 Task: Create in the project ToxicWorks and in the Backlog issue 'Create a feature for users to track and manage their daily tasks' a child issue 'Chatbot conversation sentiment analysis', and assign it to team member softage.2@softage.net.
Action: Mouse moved to (253, 69)
Screenshot: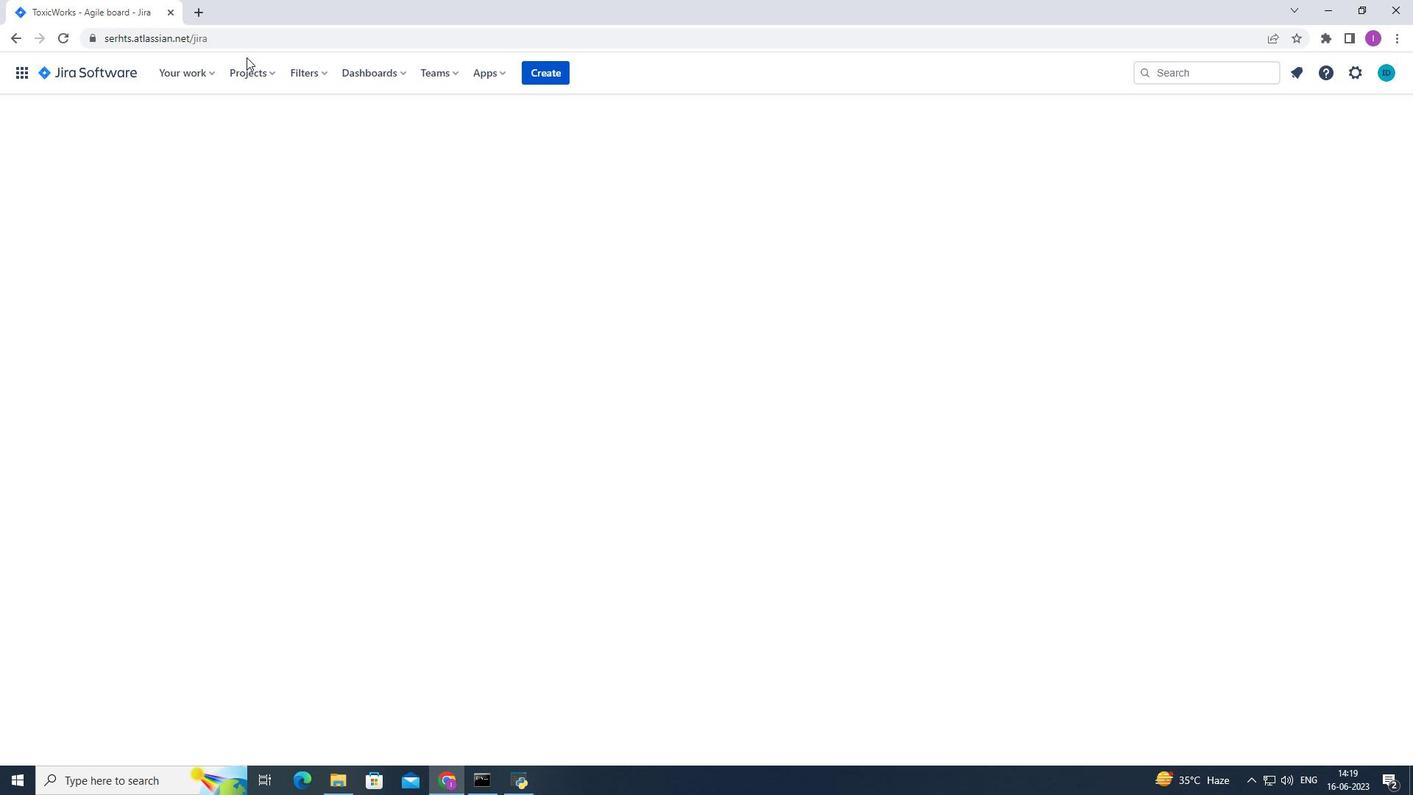 
Action: Mouse pressed left at (253, 69)
Screenshot: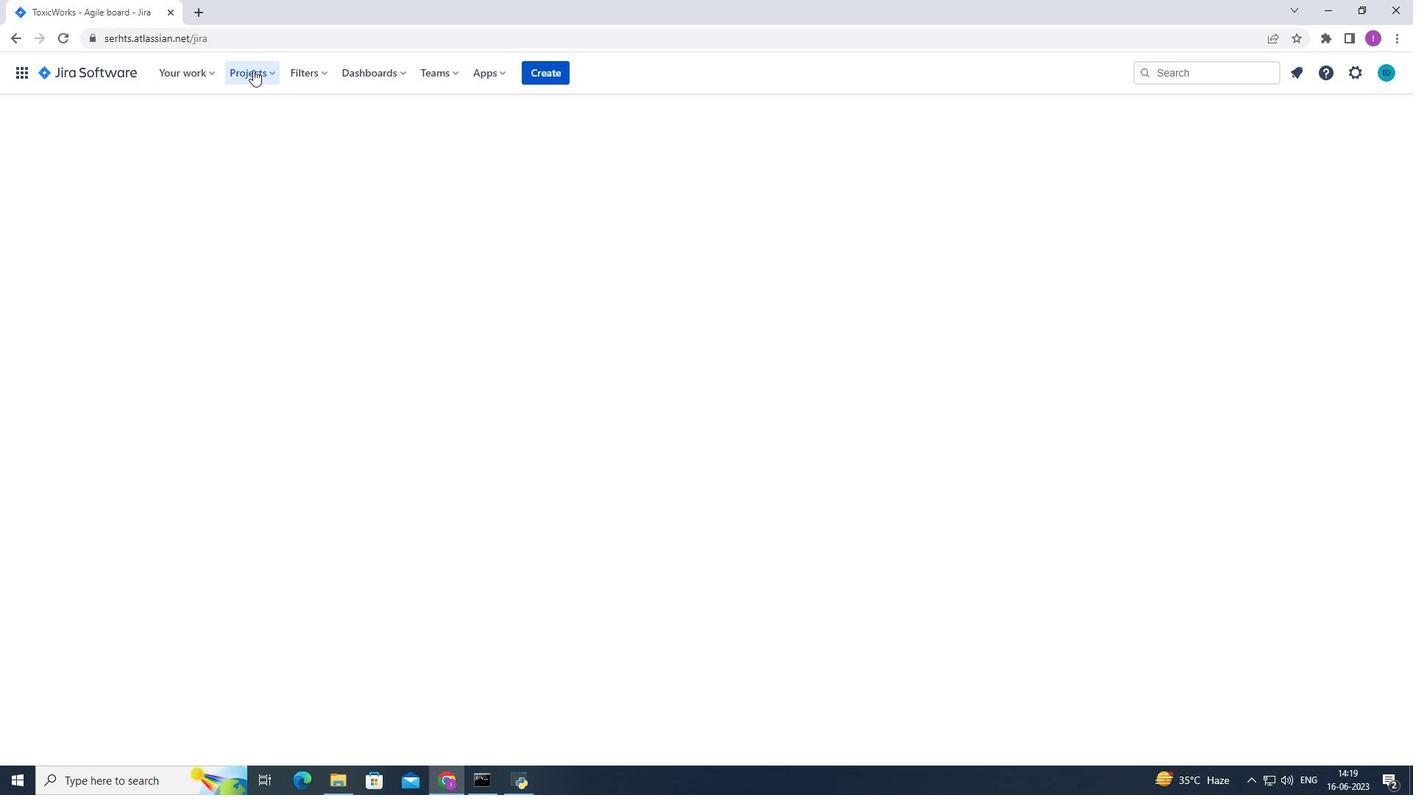 
Action: Mouse moved to (294, 133)
Screenshot: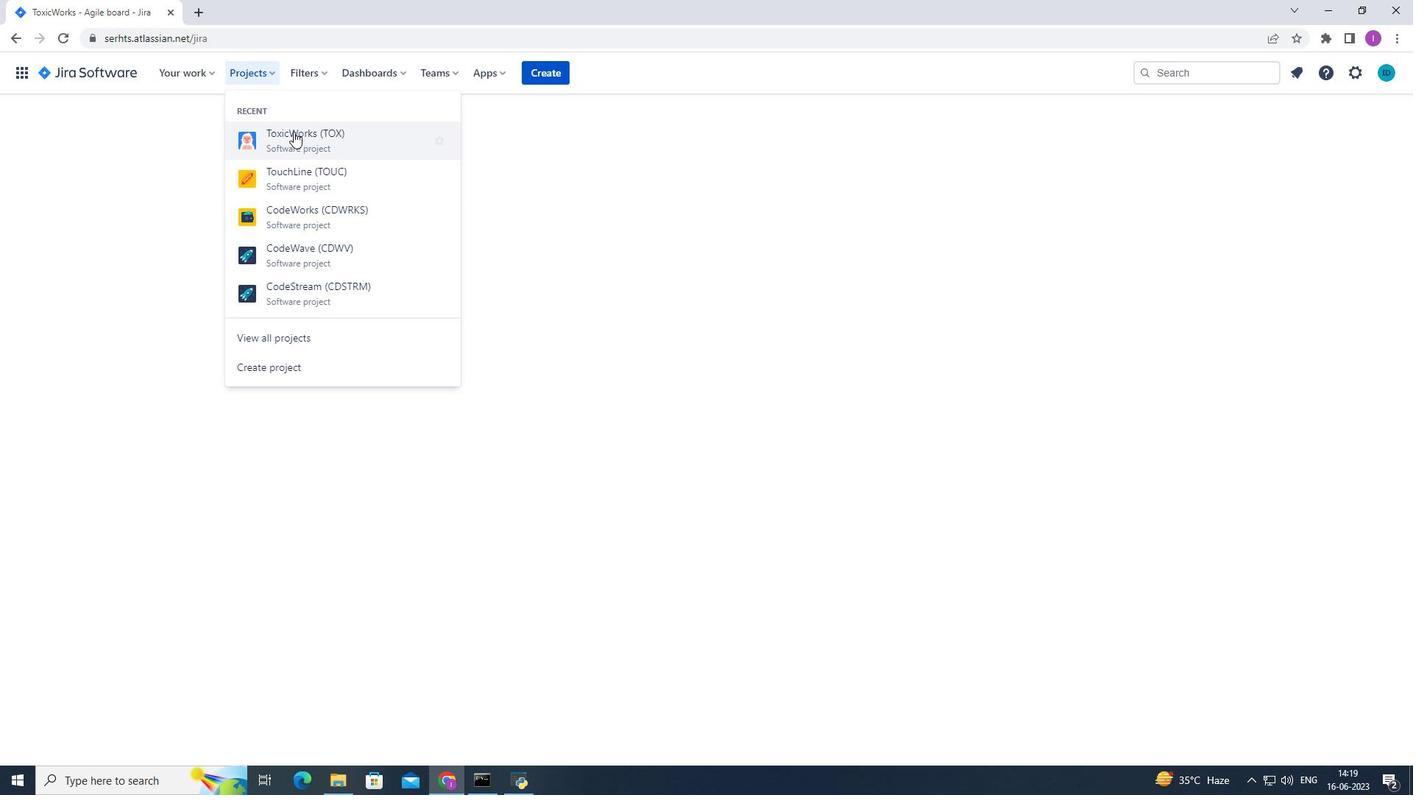 
Action: Mouse pressed left at (294, 133)
Screenshot: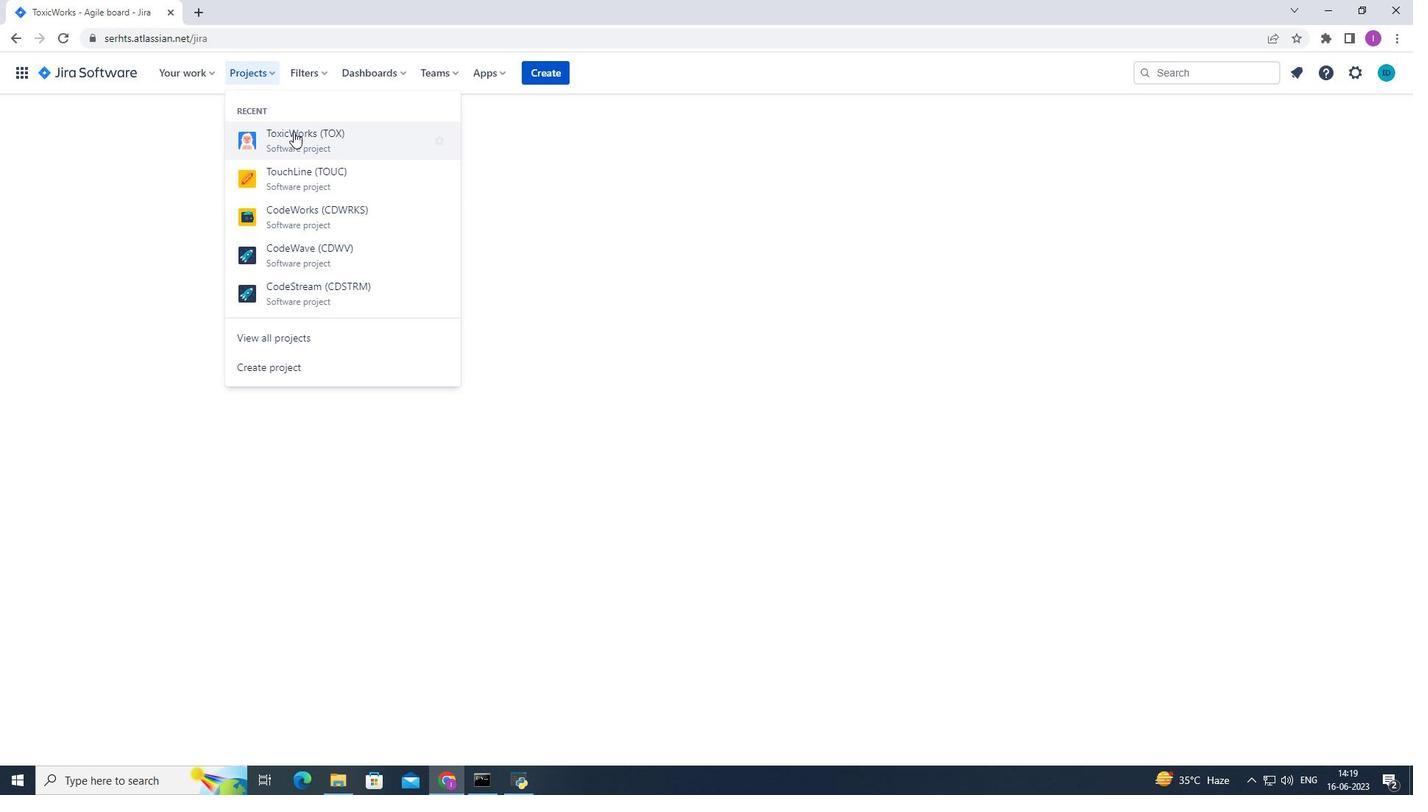 
Action: Mouse moved to (92, 219)
Screenshot: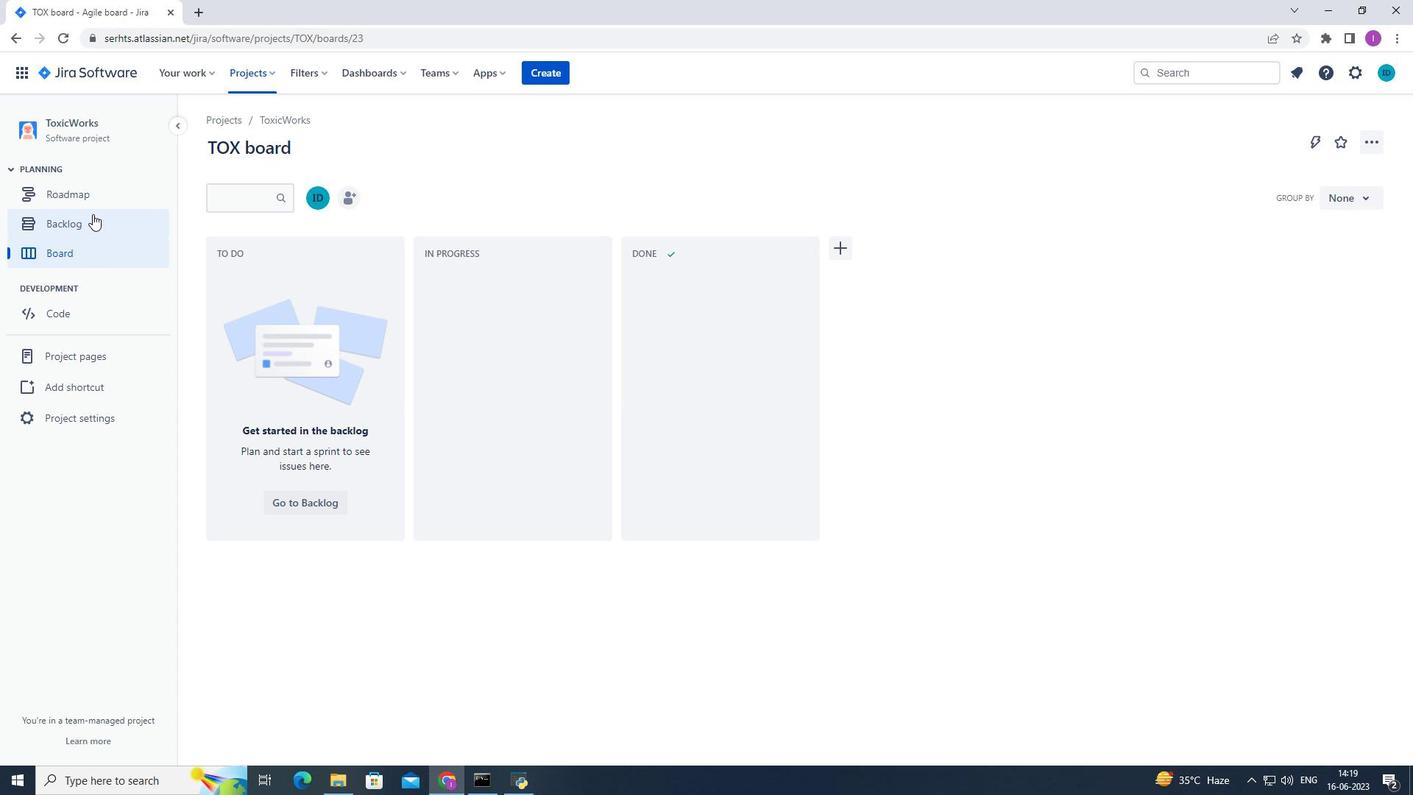 
Action: Mouse pressed left at (92, 219)
Screenshot: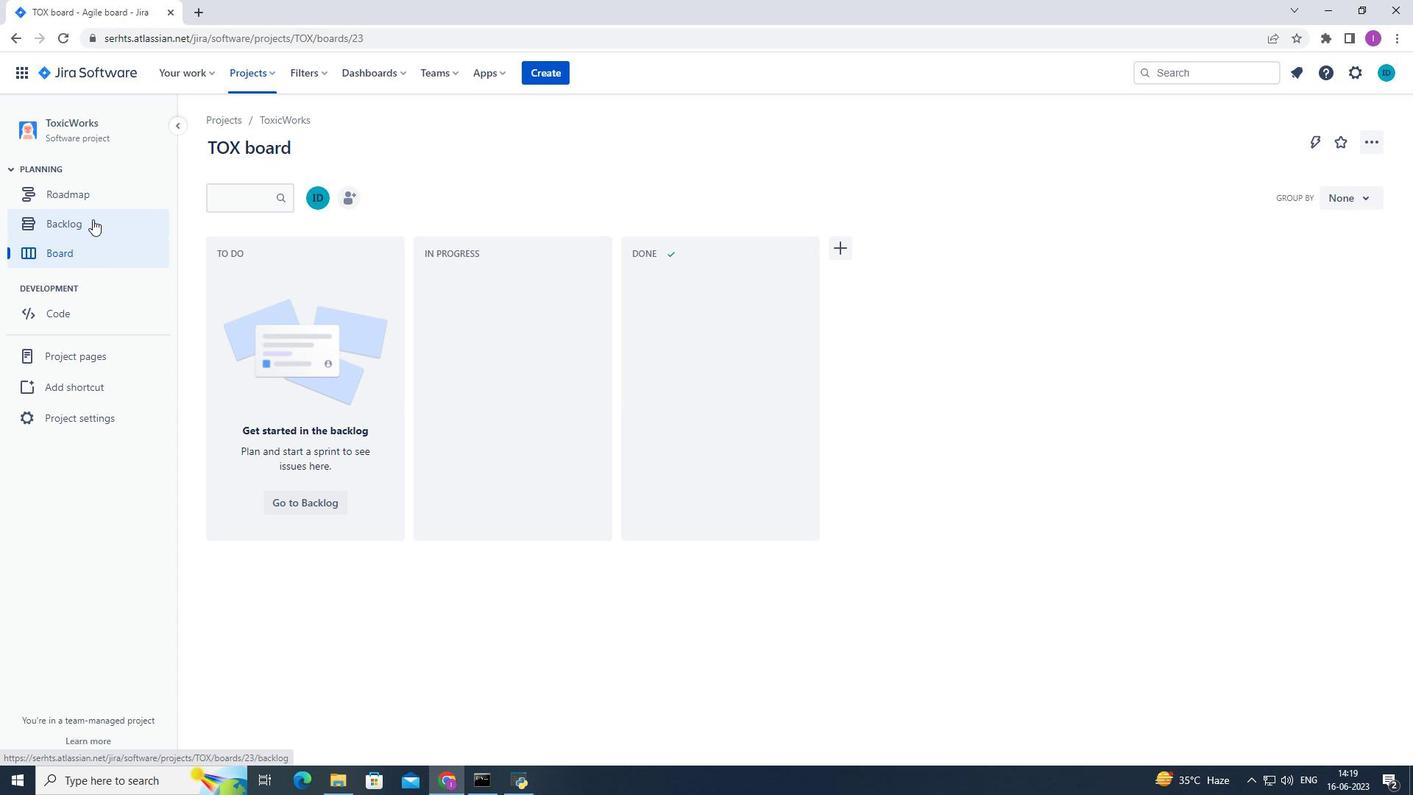 
Action: Mouse moved to (769, 572)
Screenshot: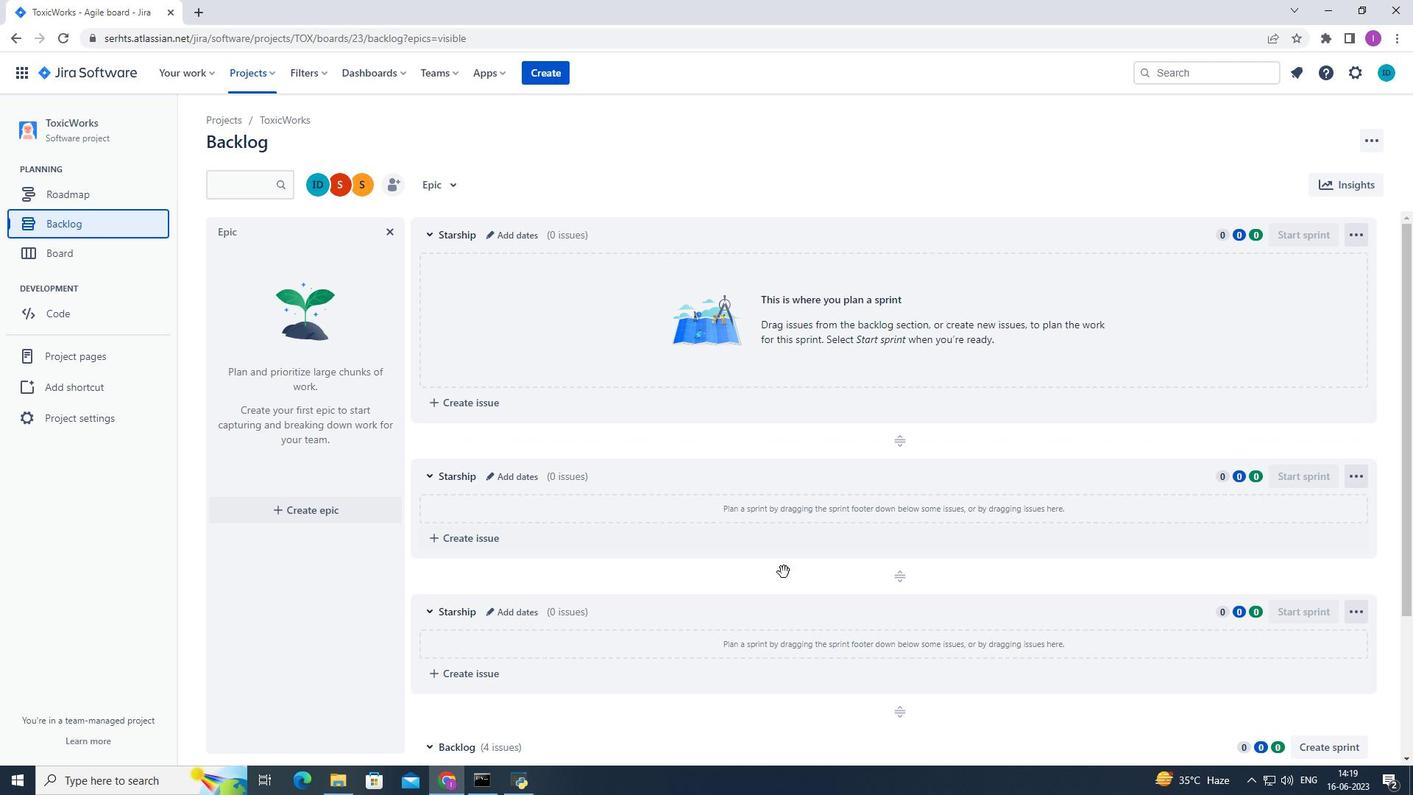 
Action: Mouse scrolled (769, 571) with delta (0, 0)
Screenshot: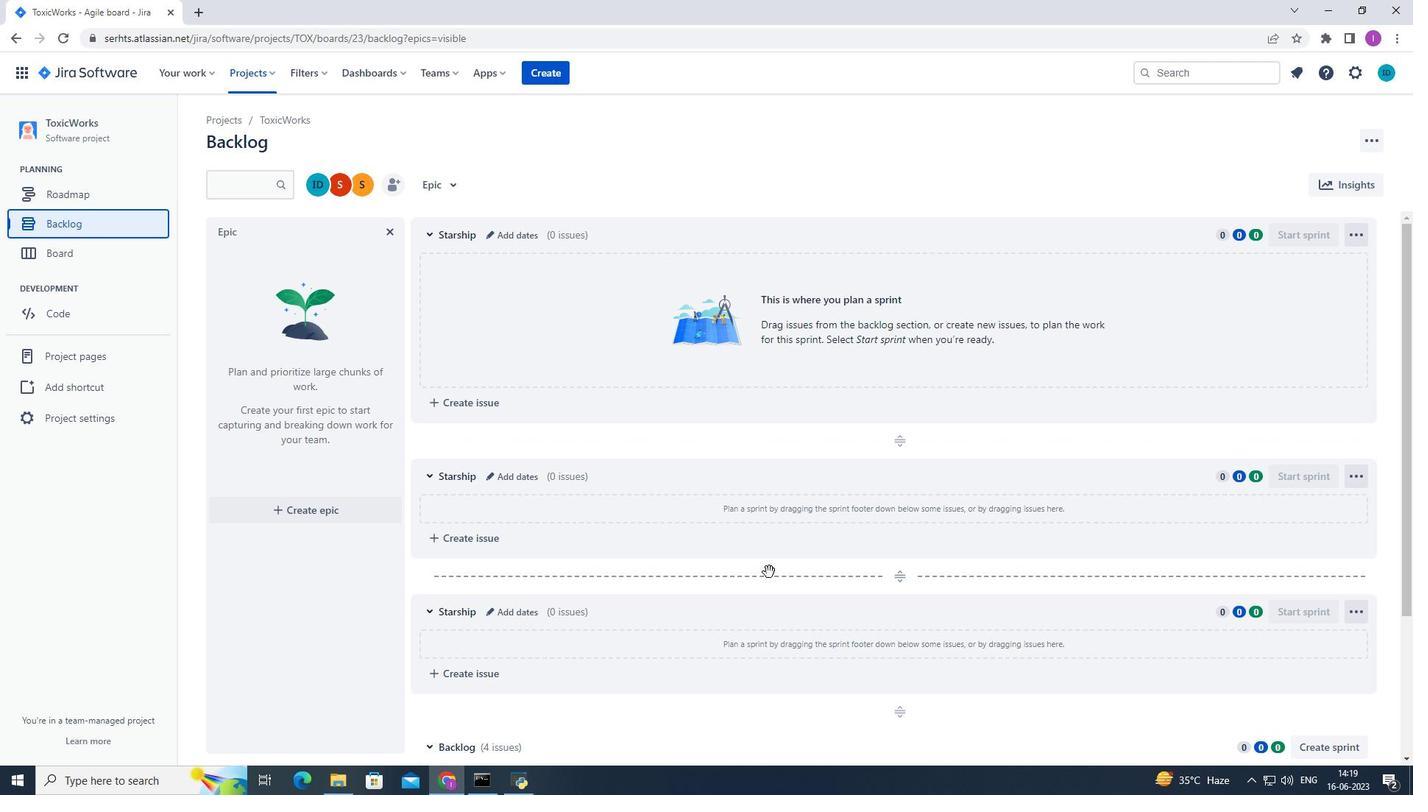 
Action: Mouse moved to (773, 578)
Screenshot: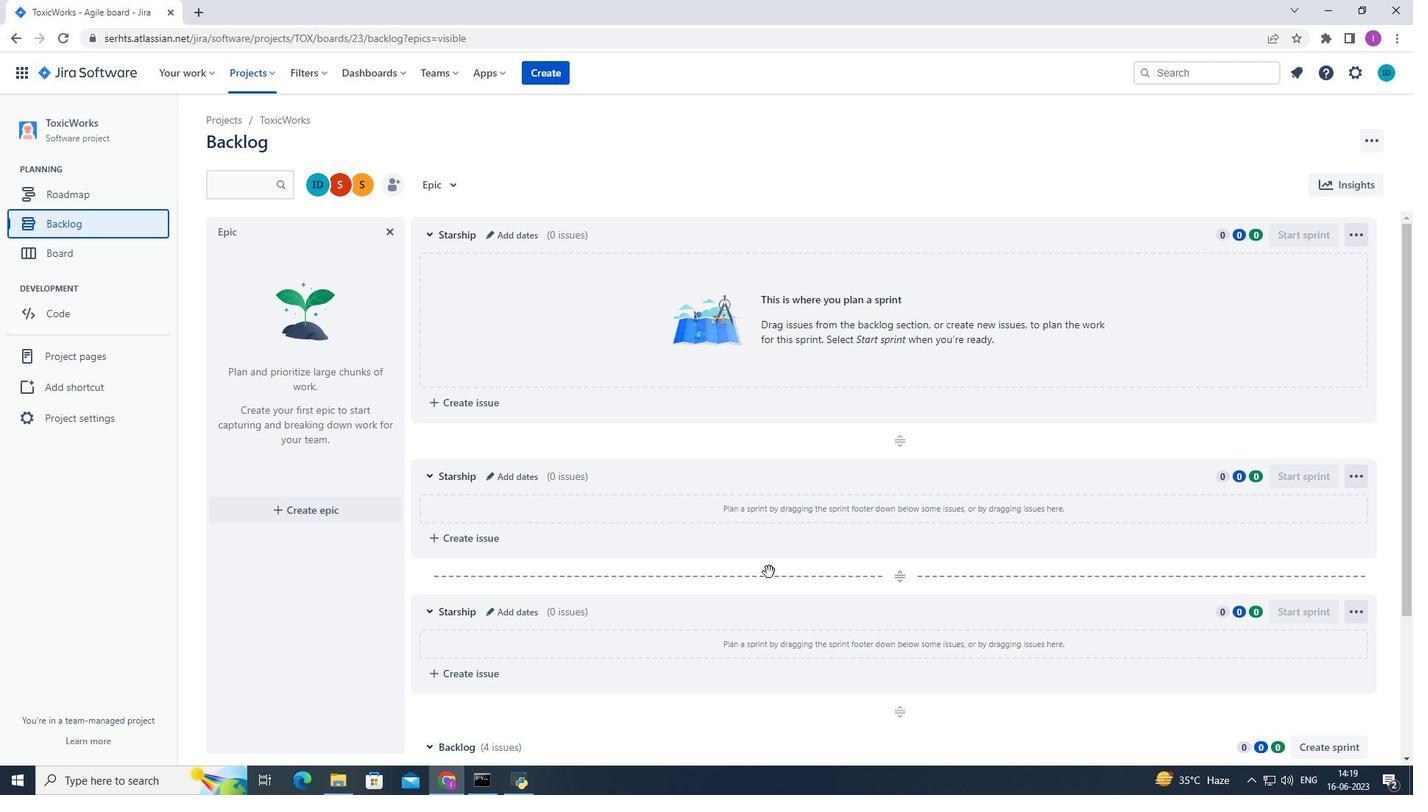 
Action: Mouse scrolled (770, 571) with delta (0, 0)
Screenshot: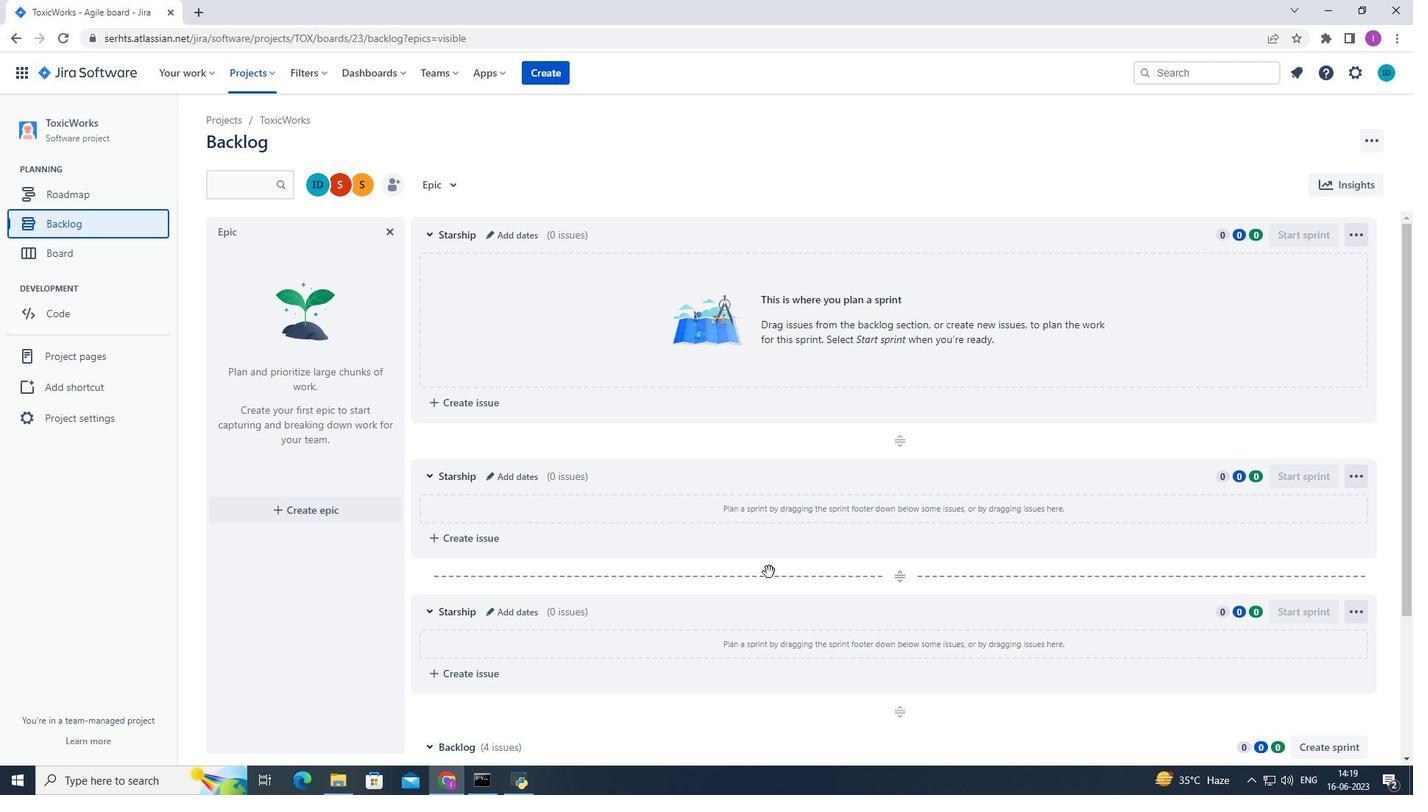 
Action: Mouse moved to (776, 577)
Screenshot: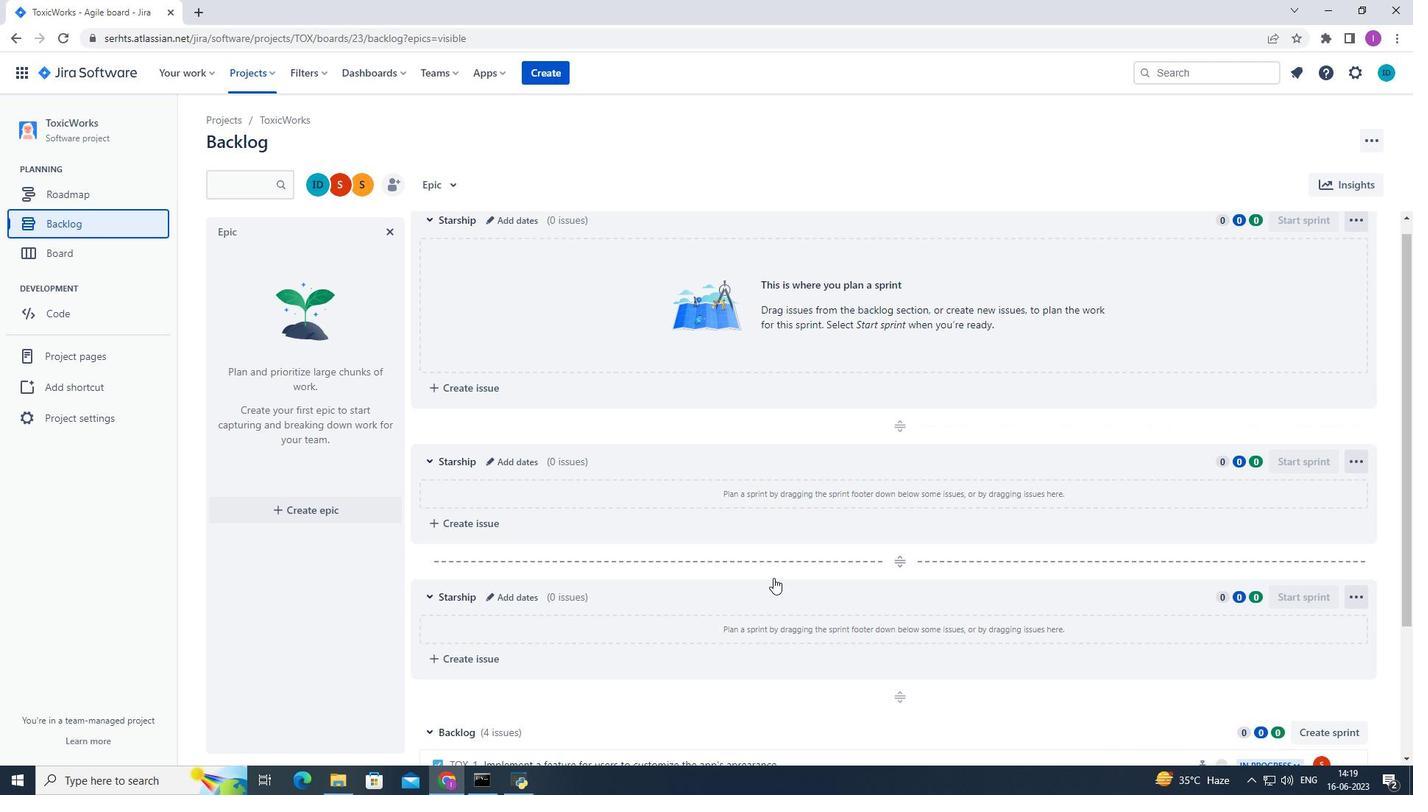 
Action: Mouse scrolled (776, 576) with delta (0, 0)
Screenshot: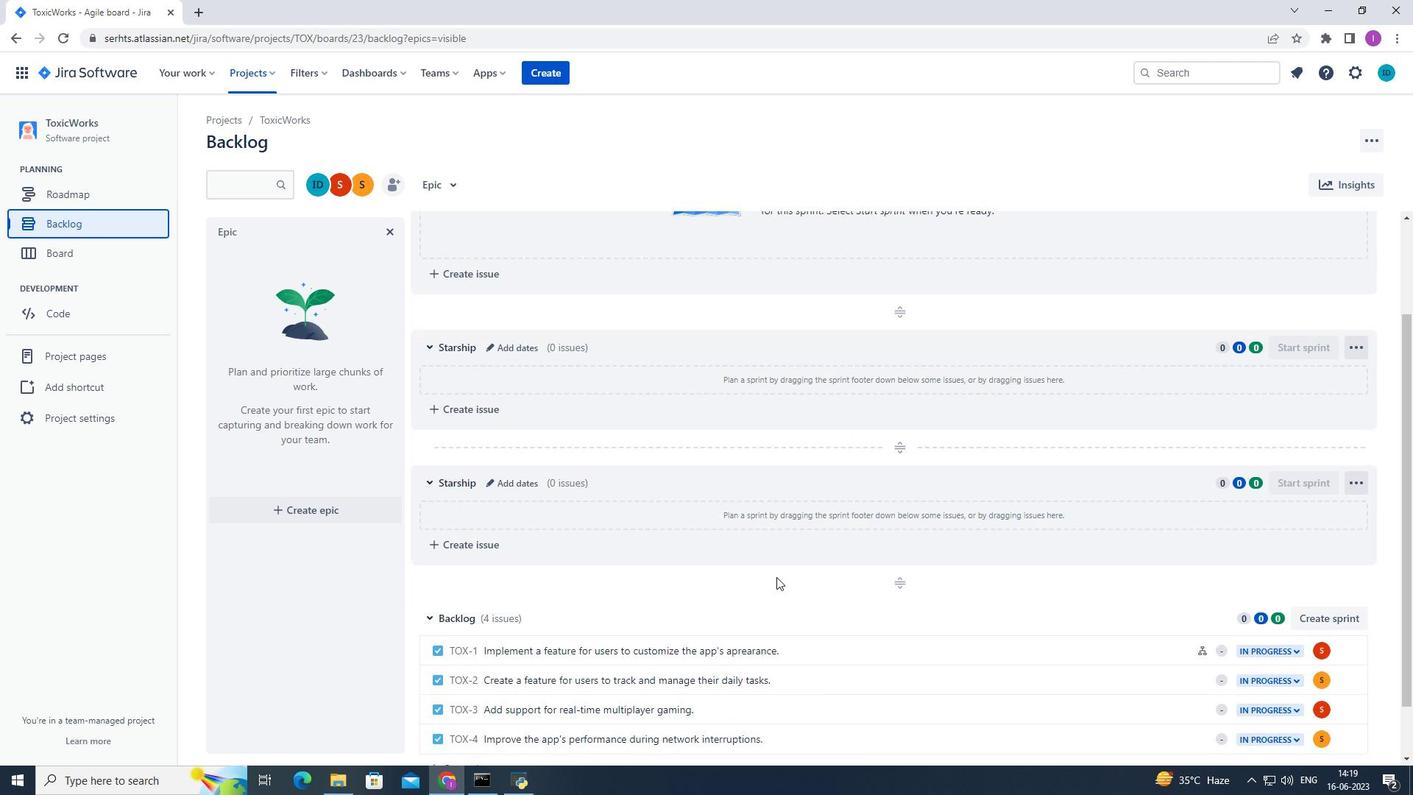 
Action: Mouse moved to (777, 577)
Screenshot: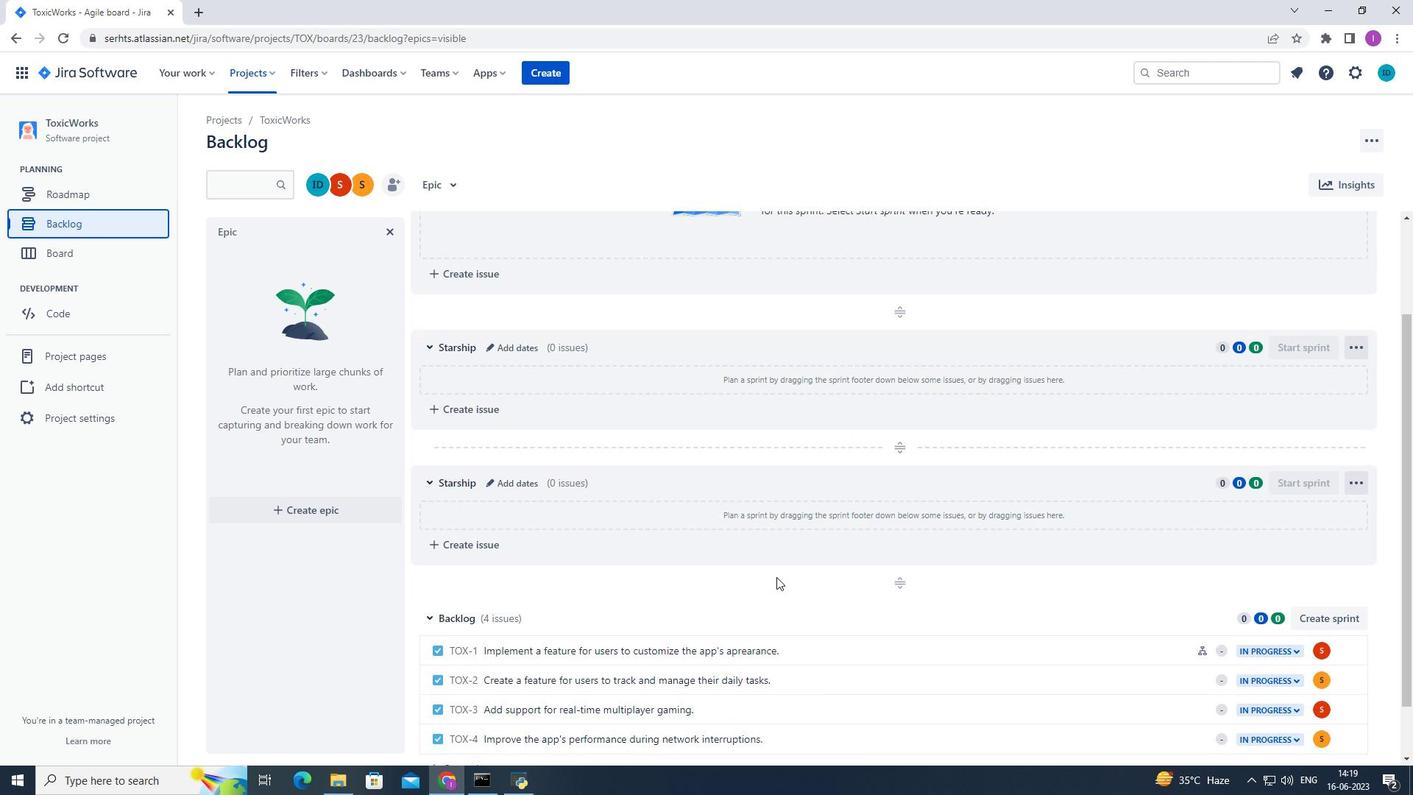 
Action: Mouse scrolled (777, 576) with delta (0, 0)
Screenshot: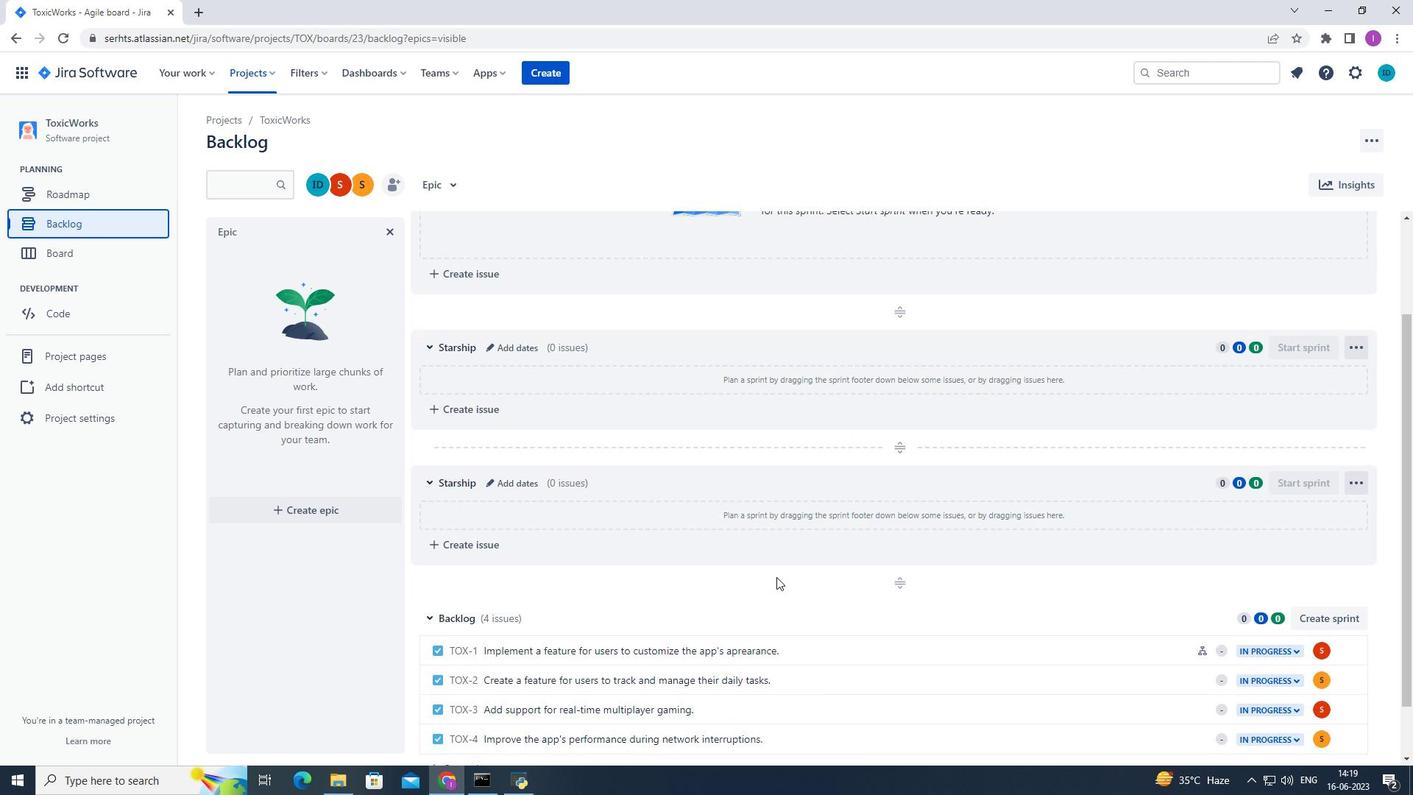 
Action: Mouse moved to (779, 577)
Screenshot: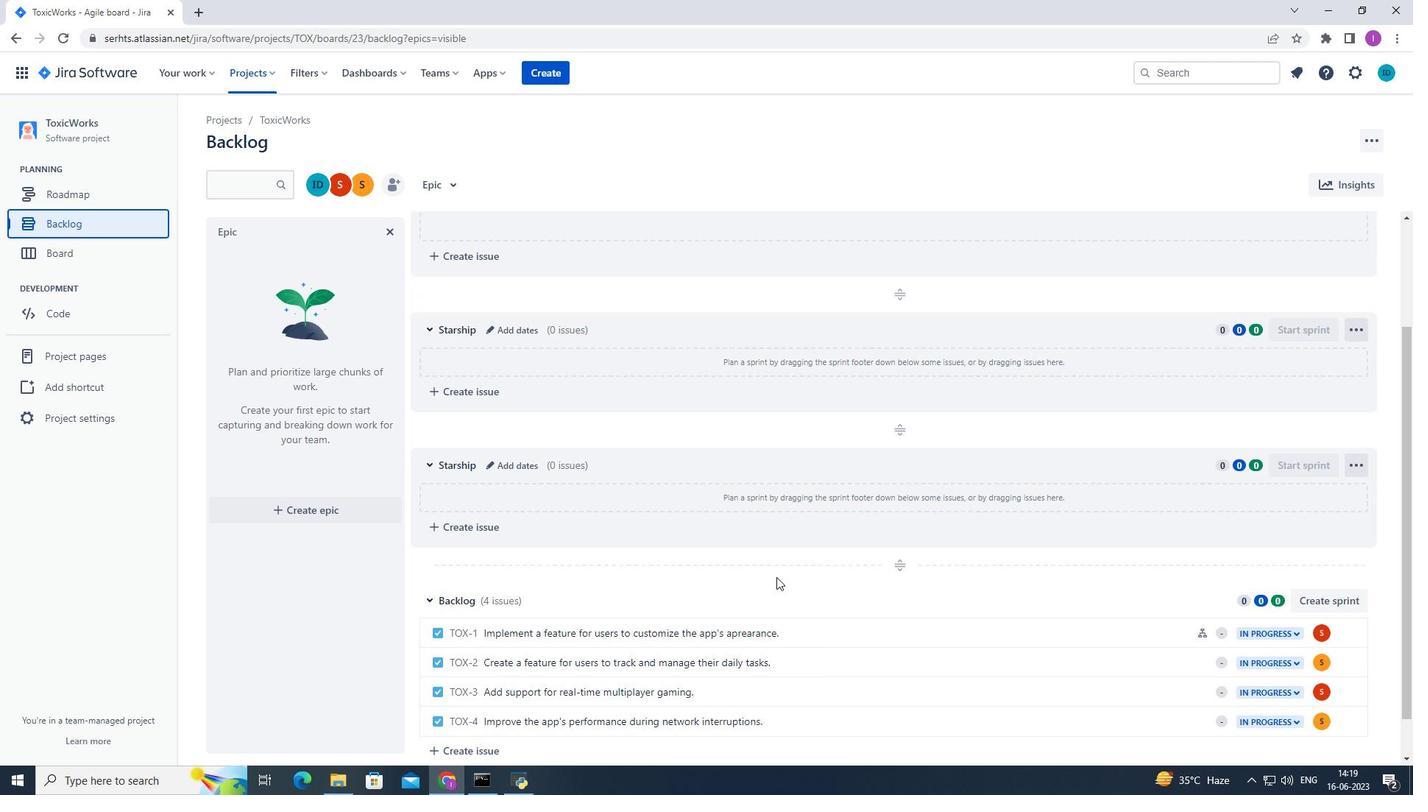 
Action: Mouse scrolled (779, 576) with delta (0, 0)
Screenshot: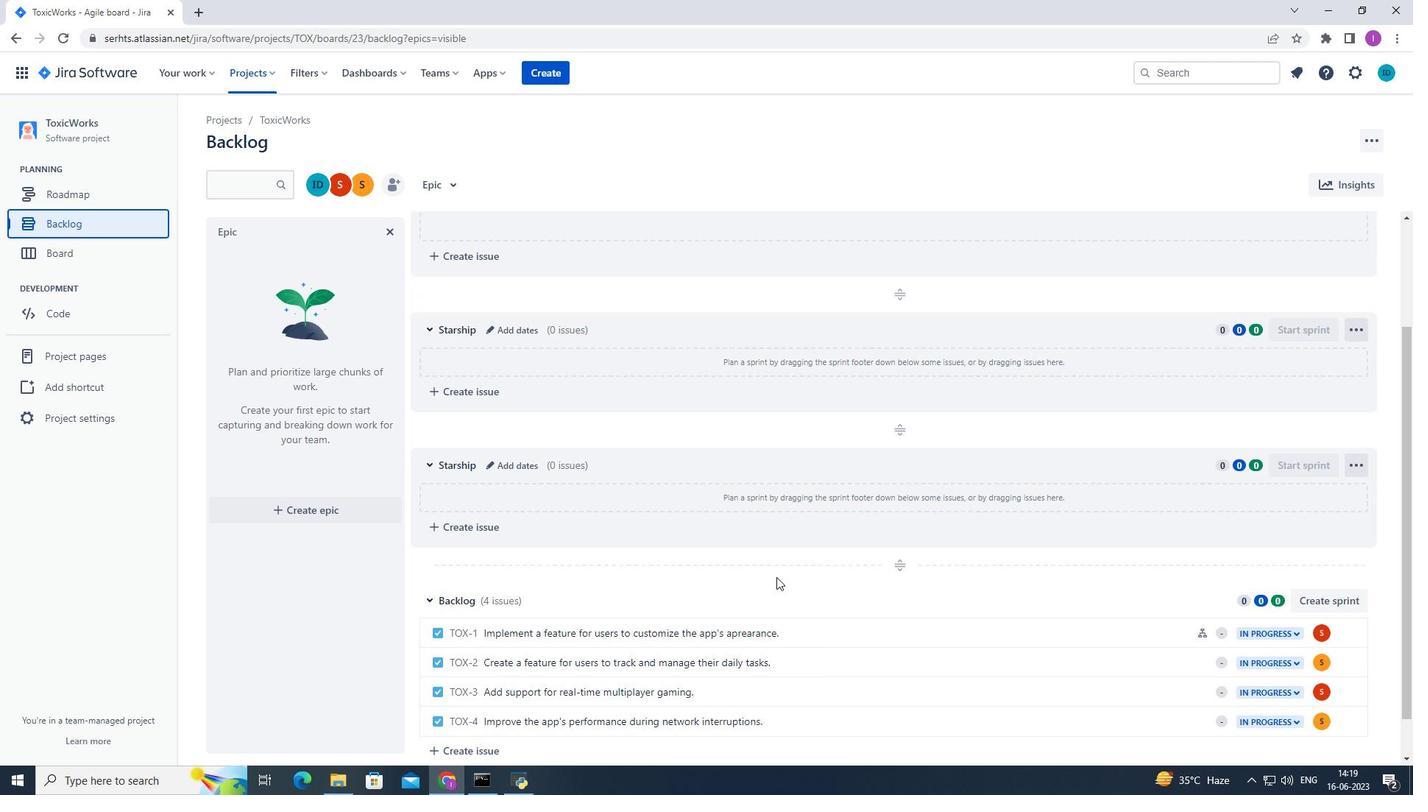 
Action: Mouse moved to (779, 577)
Screenshot: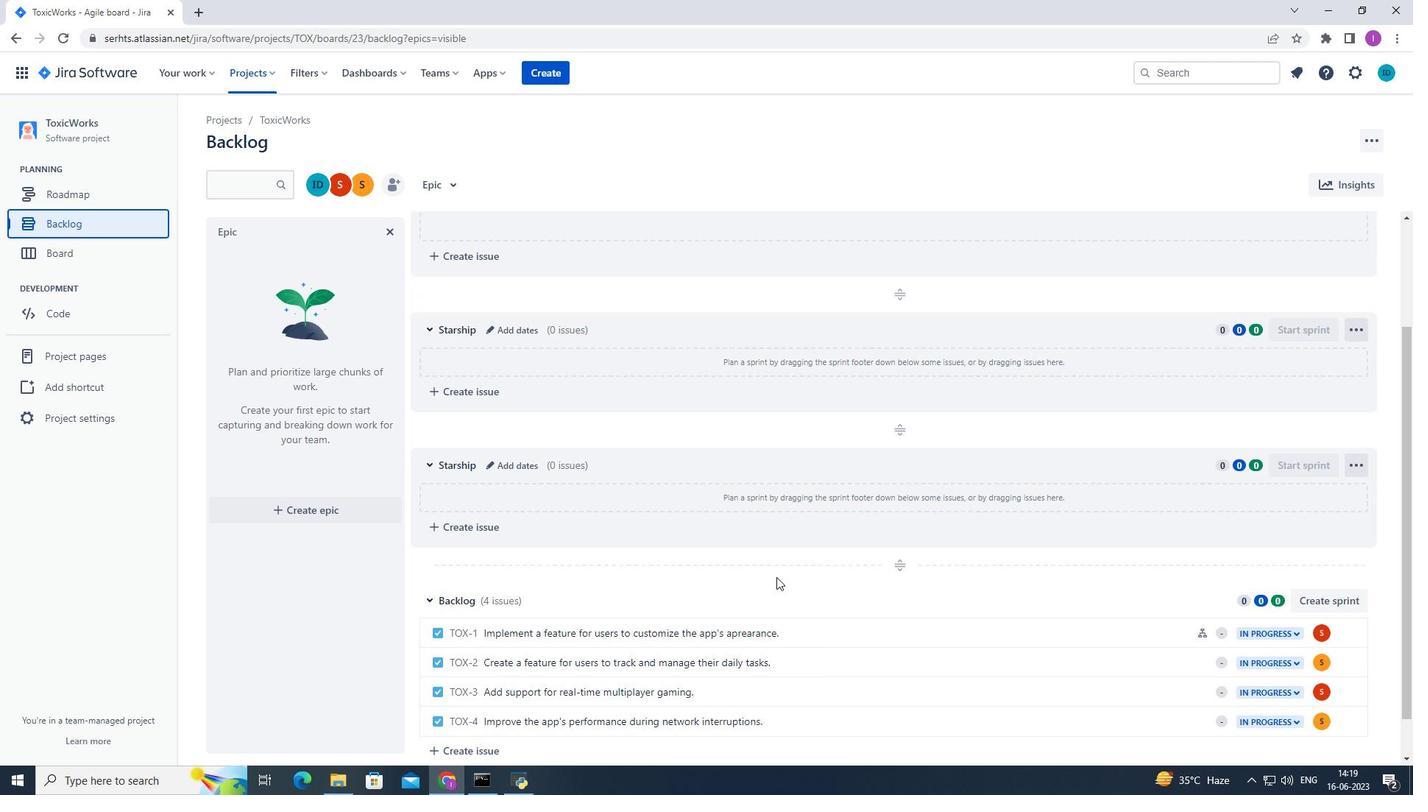 
Action: Mouse scrolled (779, 576) with delta (0, 0)
Screenshot: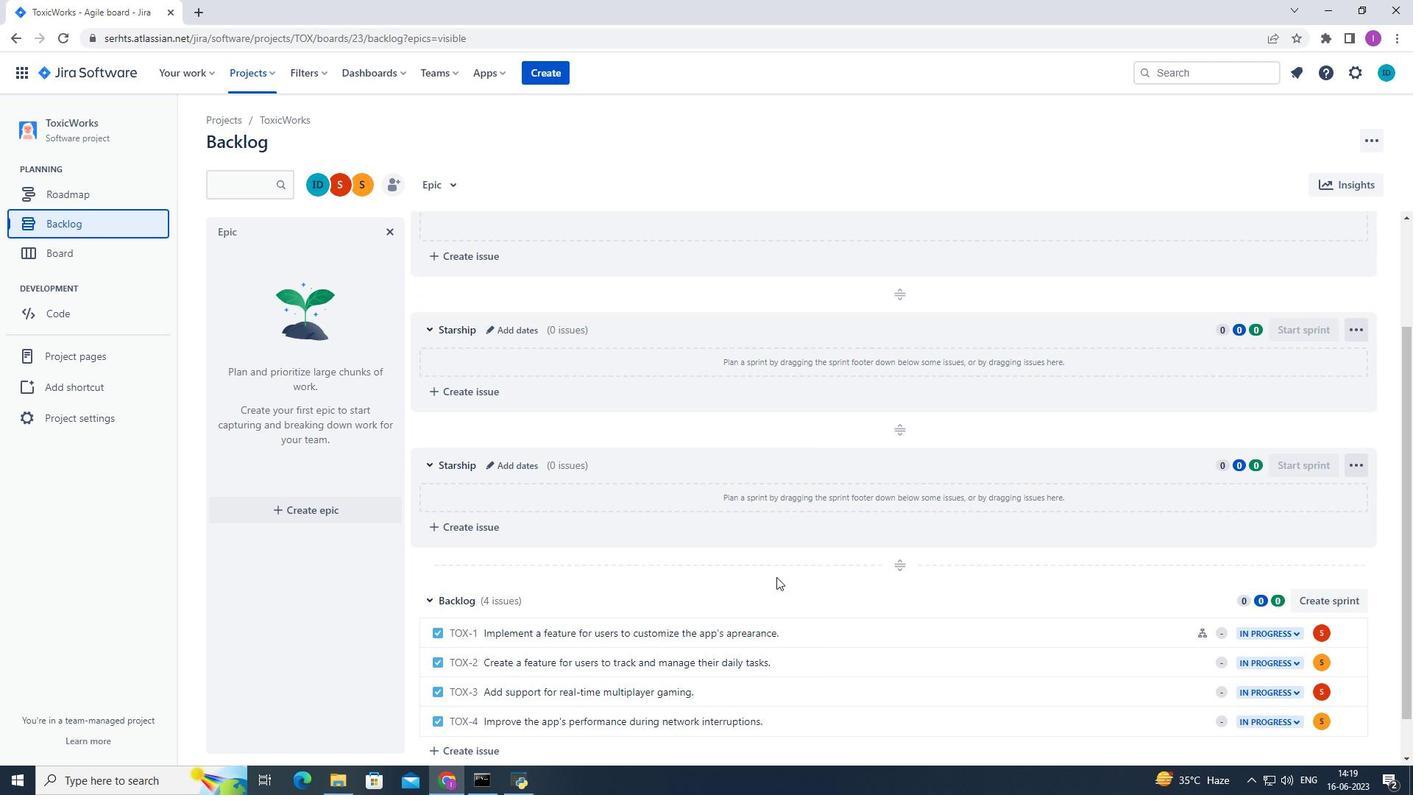 
Action: Mouse moved to (879, 608)
Screenshot: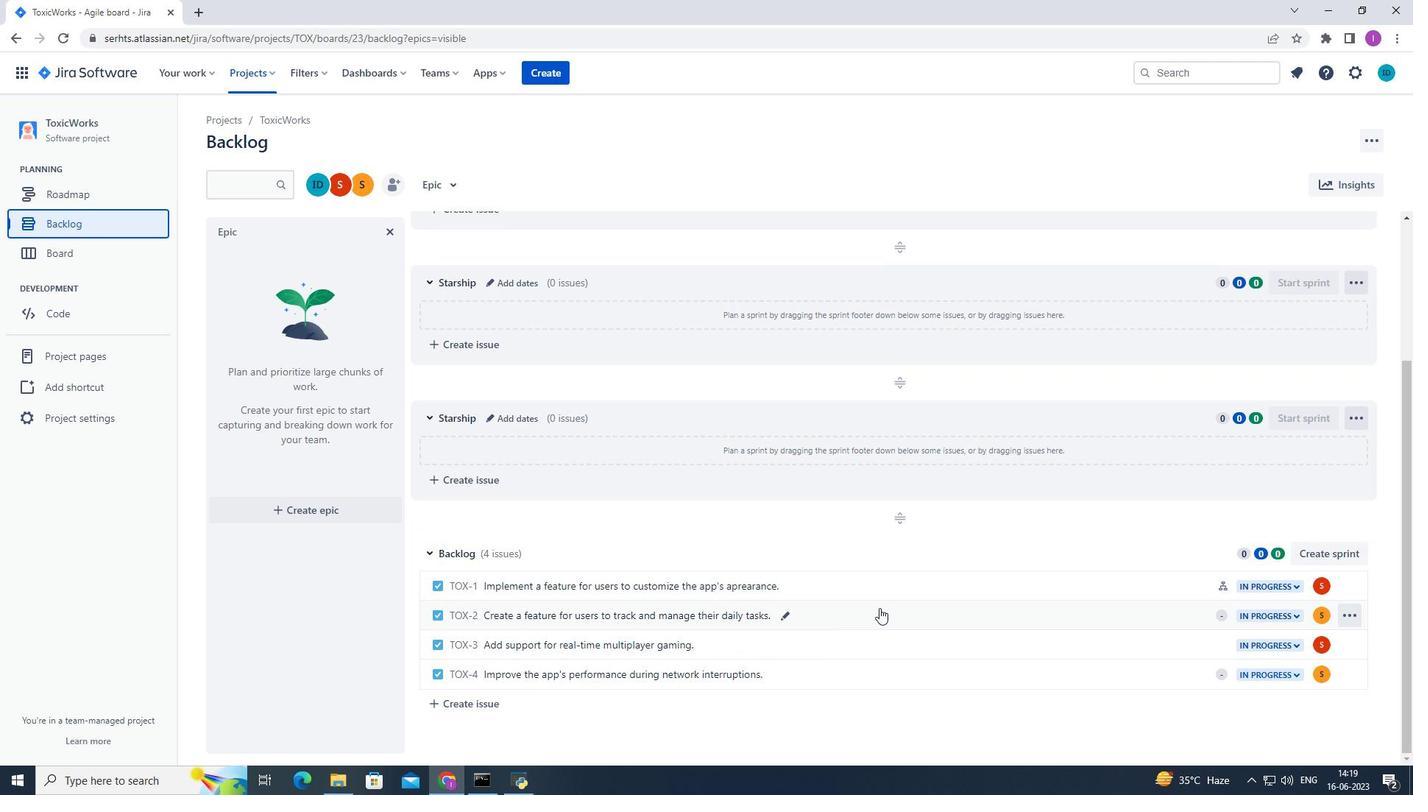 
Action: Mouse pressed left at (879, 608)
Screenshot: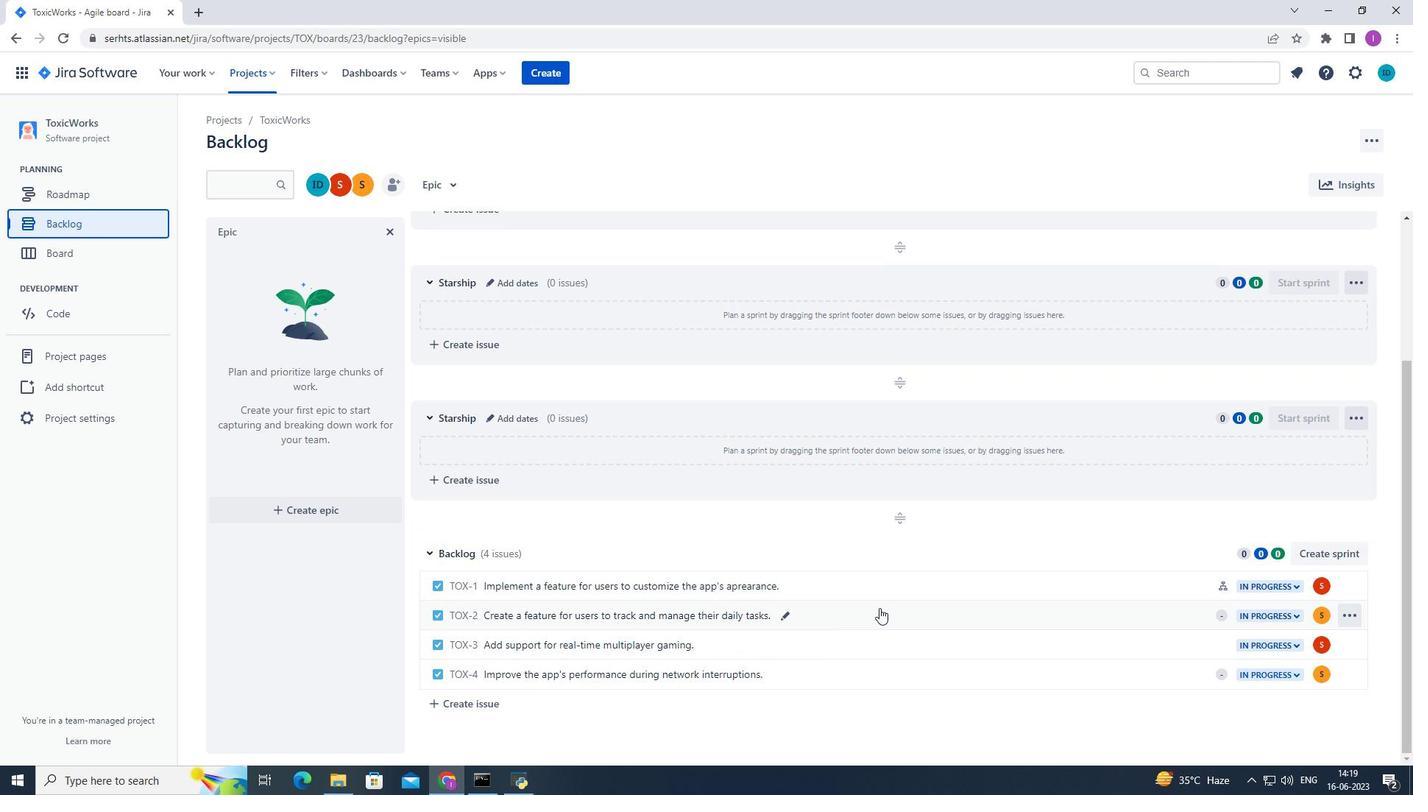 
Action: Mouse moved to (1219, 370)
Screenshot: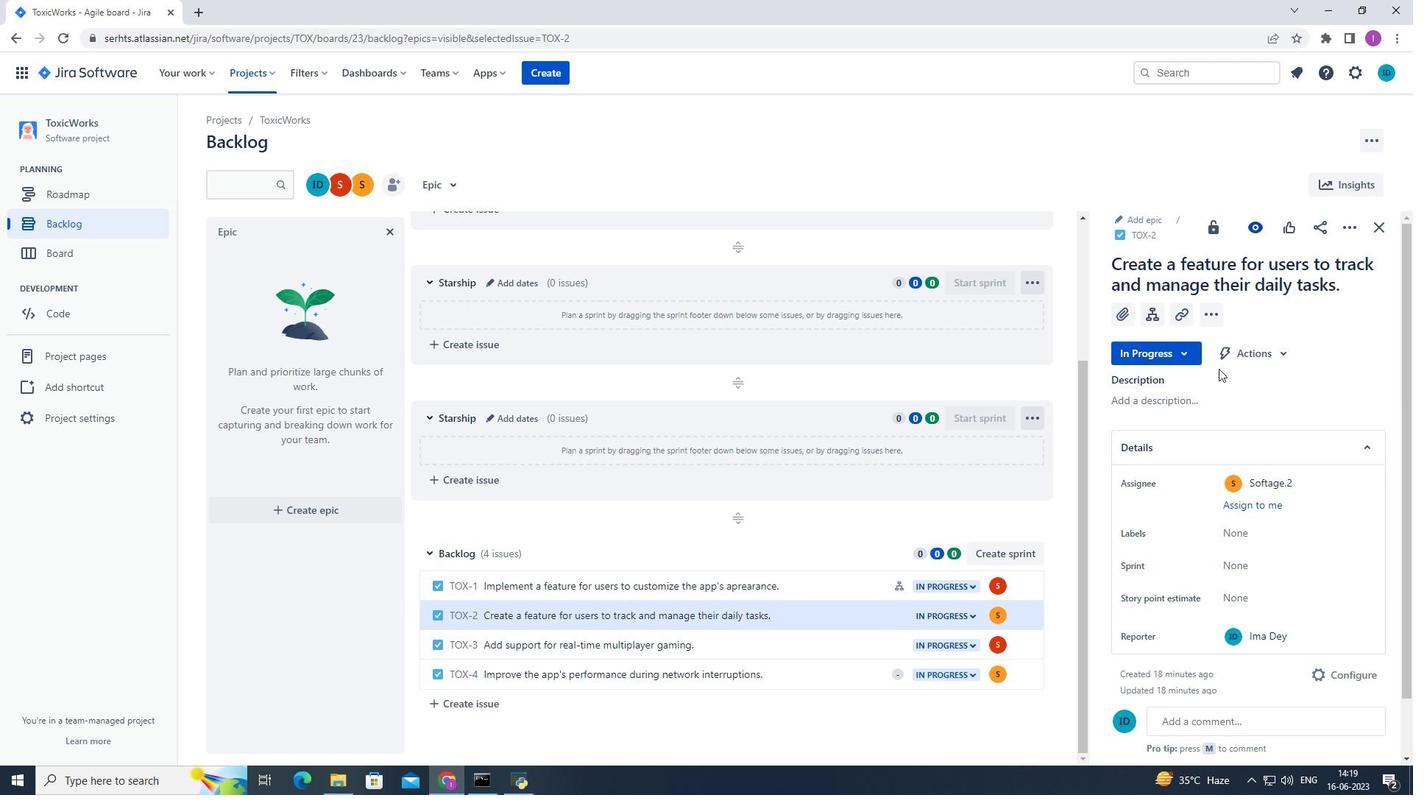 
Action: Mouse scrolled (1219, 369) with delta (0, 0)
Screenshot: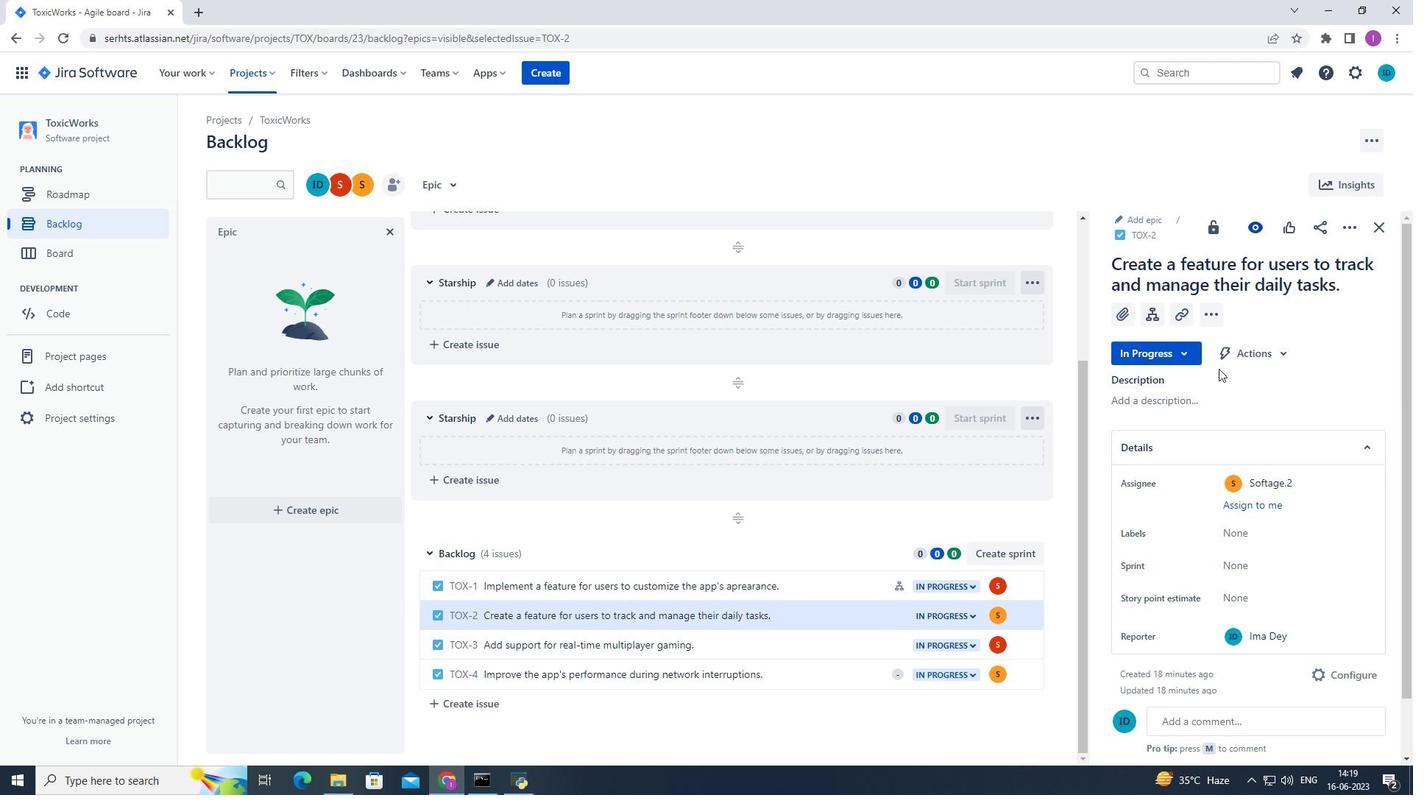 
Action: Mouse scrolled (1219, 369) with delta (0, 0)
Screenshot: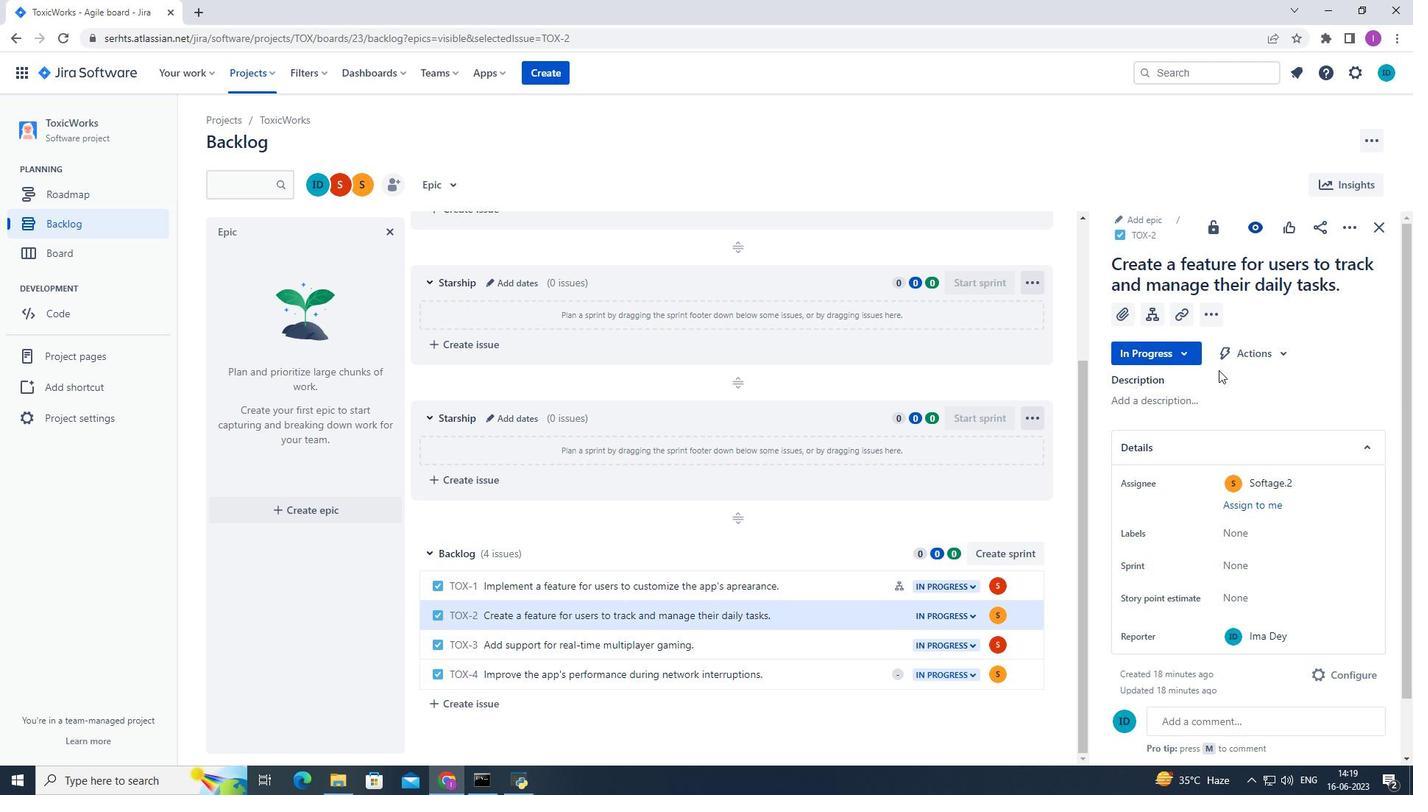 
Action: Mouse moved to (1213, 421)
Screenshot: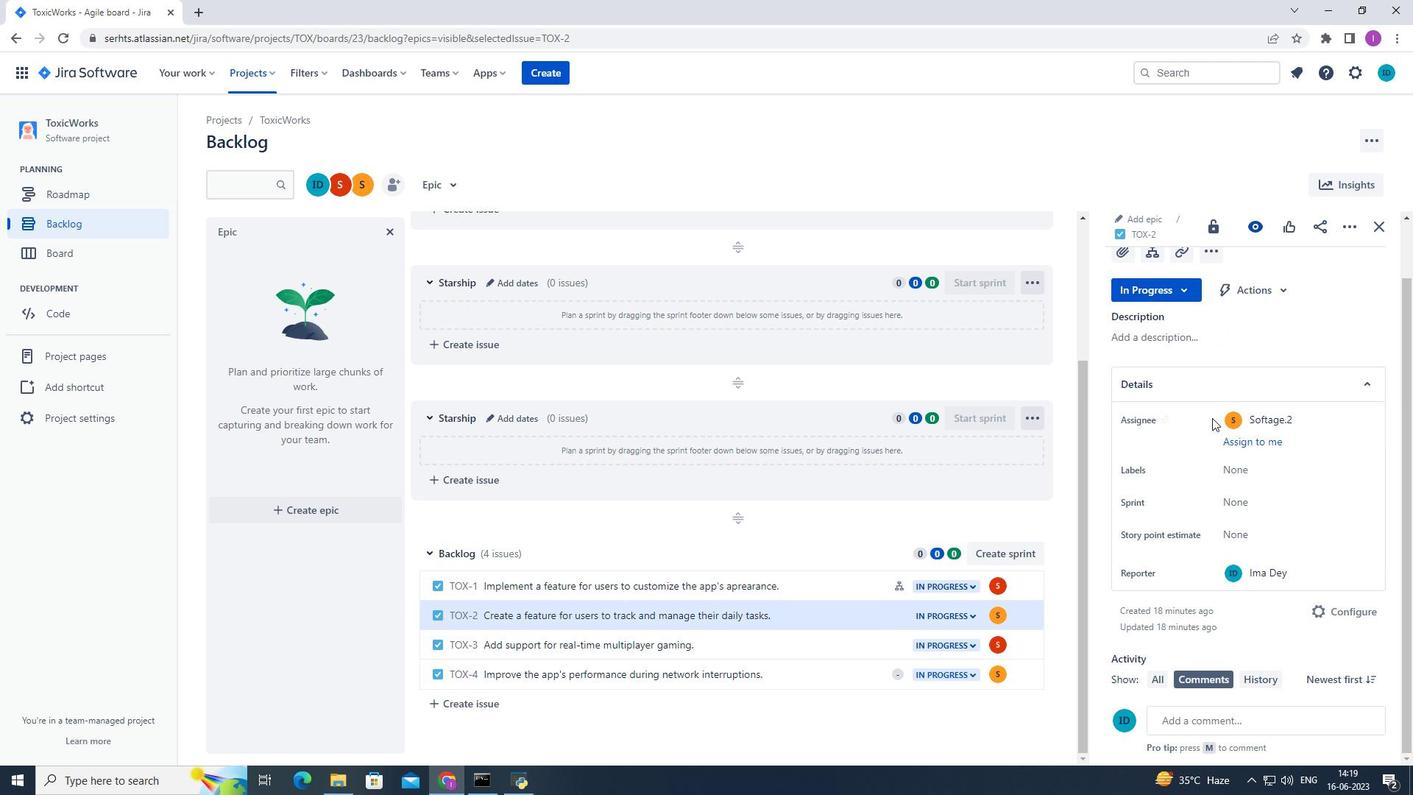 
Action: Mouse scrolled (1213, 420) with delta (0, 0)
Screenshot: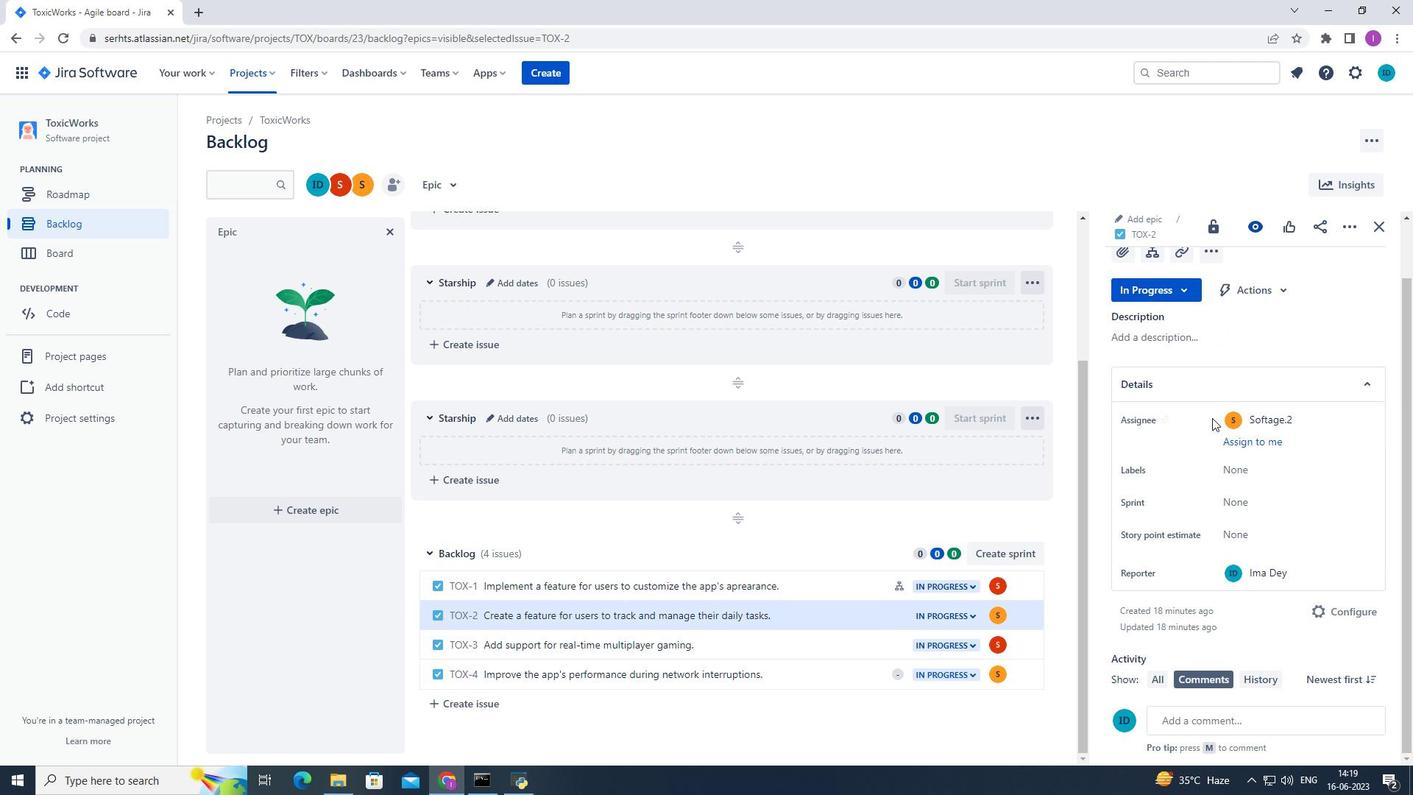 
Action: Mouse scrolled (1213, 420) with delta (0, 0)
Screenshot: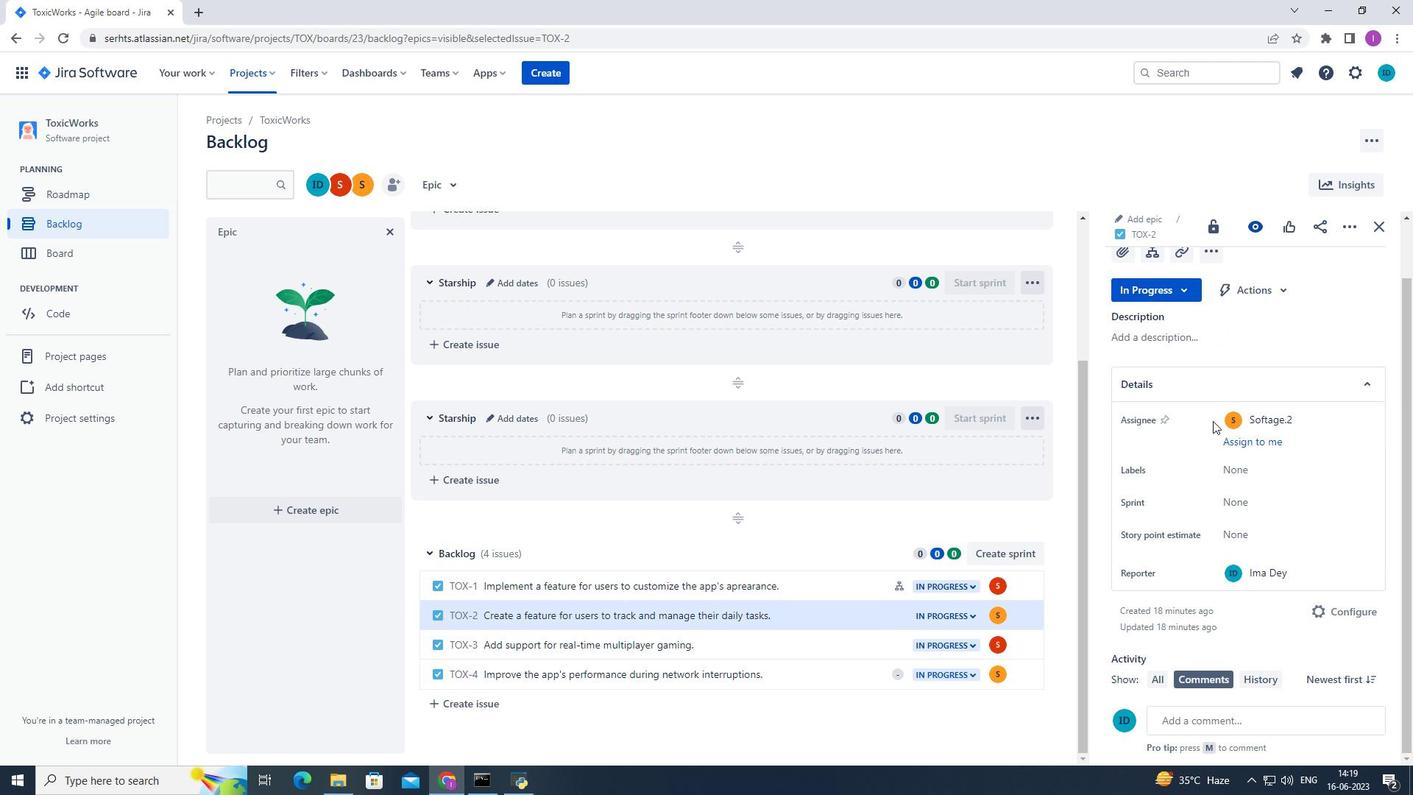 
Action: Mouse scrolled (1213, 420) with delta (0, 0)
Screenshot: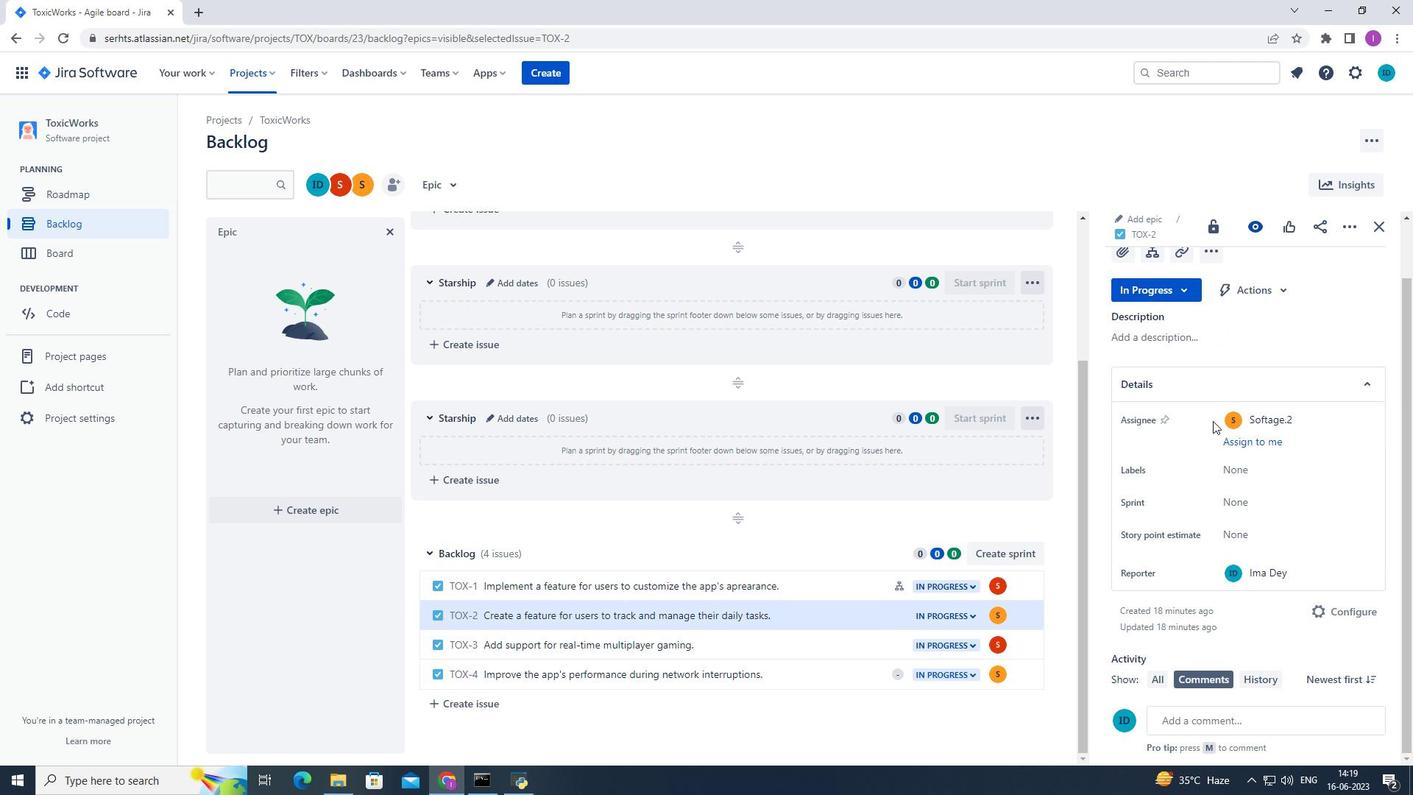 
Action: Mouse scrolled (1213, 421) with delta (0, 0)
Screenshot: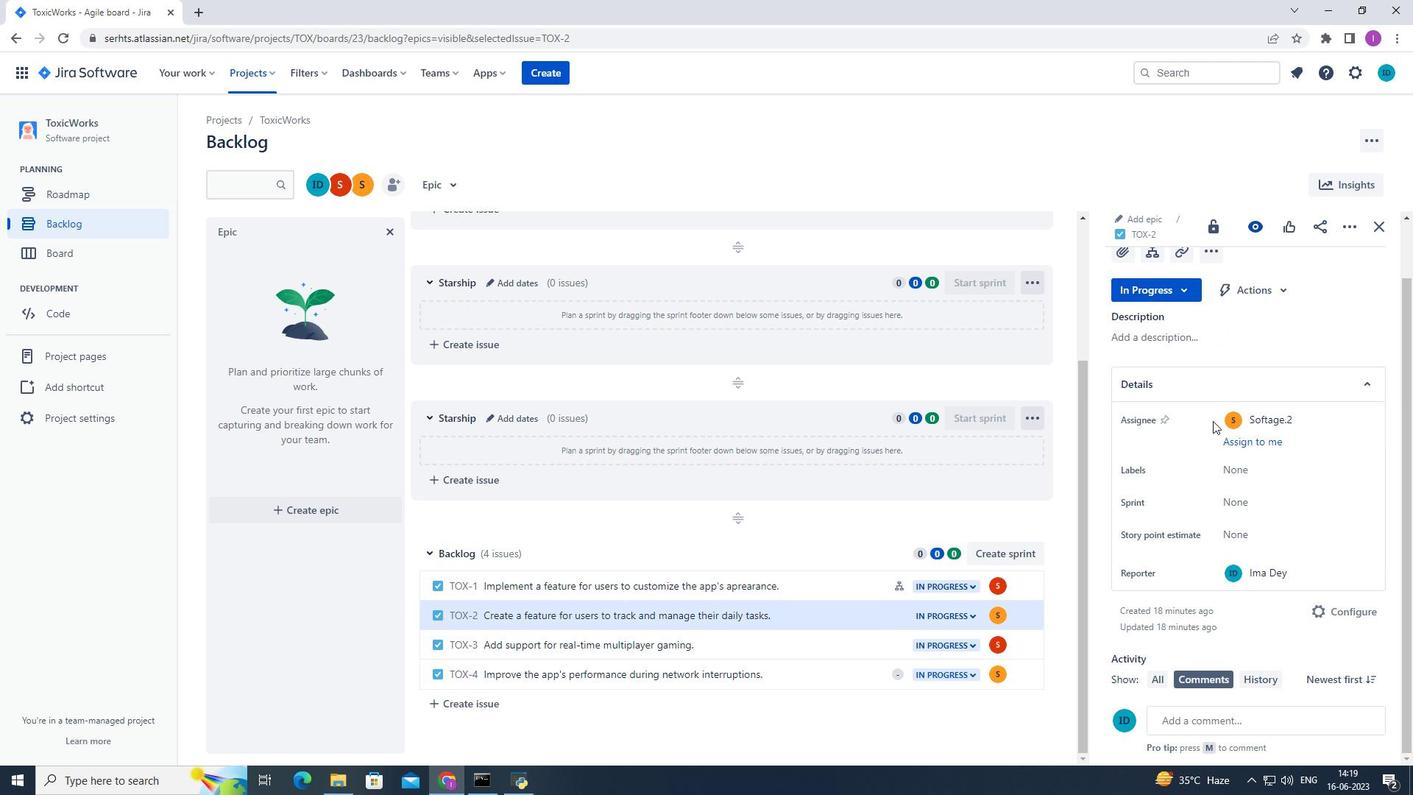
Action: Mouse scrolled (1213, 421) with delta (0, 0)
Screenshot: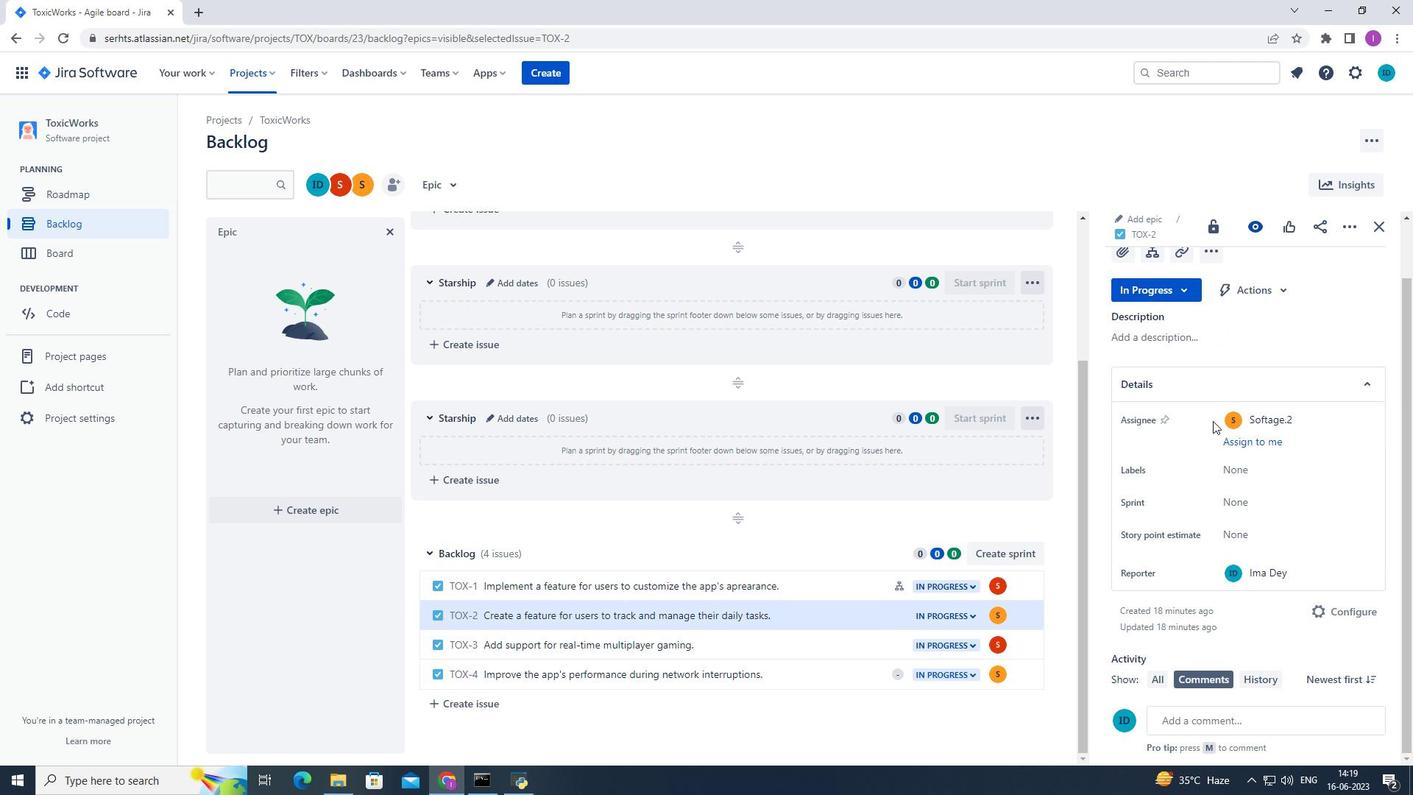 
Action: Mouse moved to (1160, 314)
Screenshot: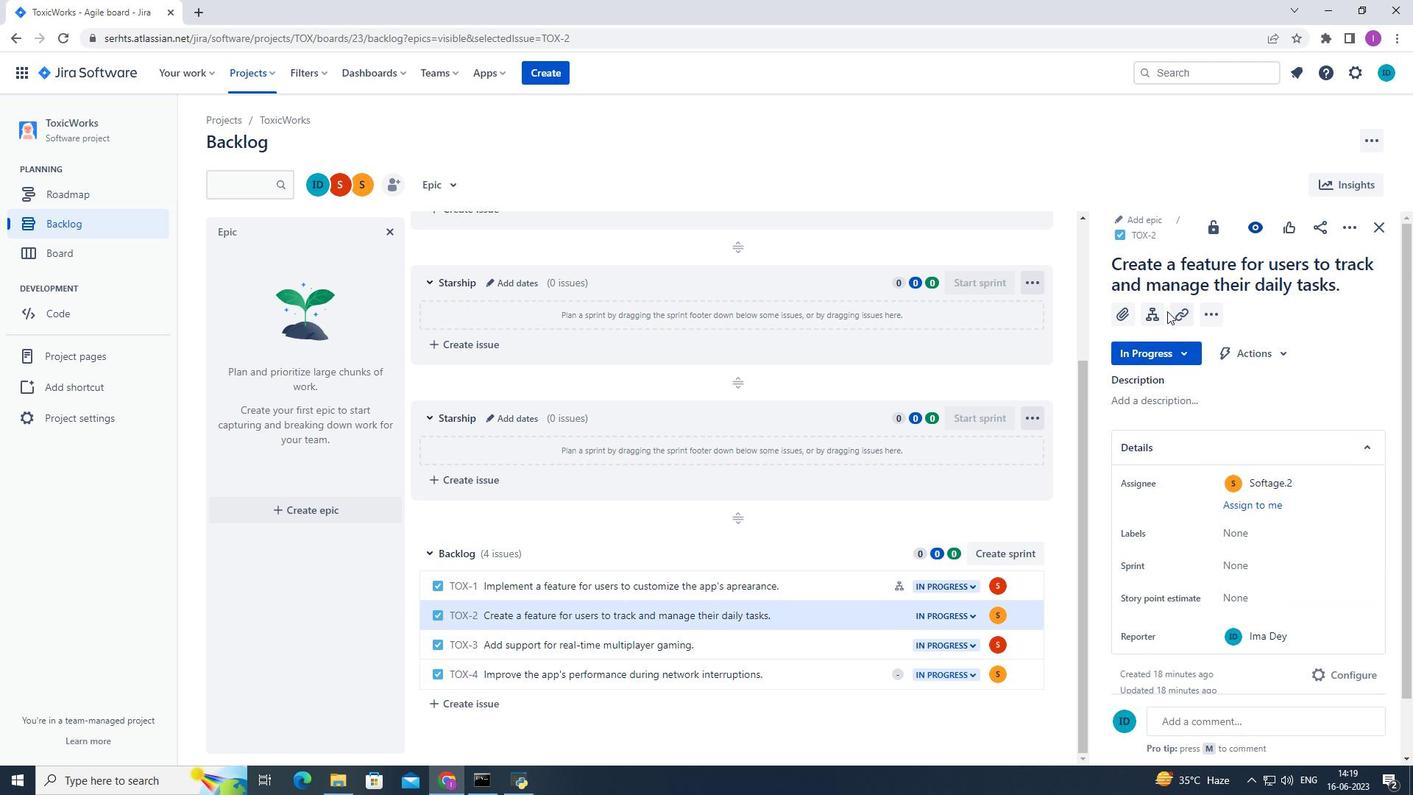 
Action: Mouse pressed left at (1160, 314)
Screenshot: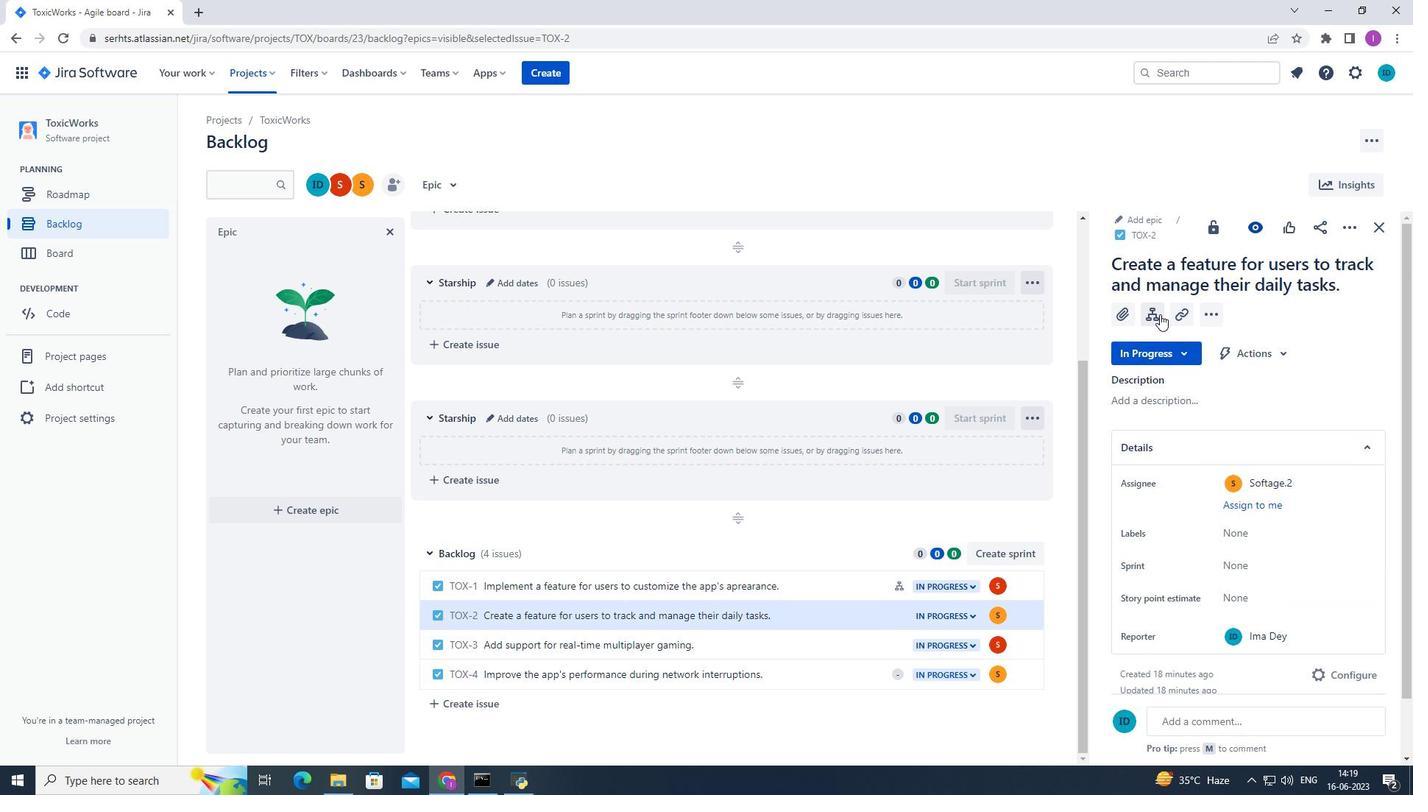 
Action: Mouse moved to (1153, 468)
Screenshot: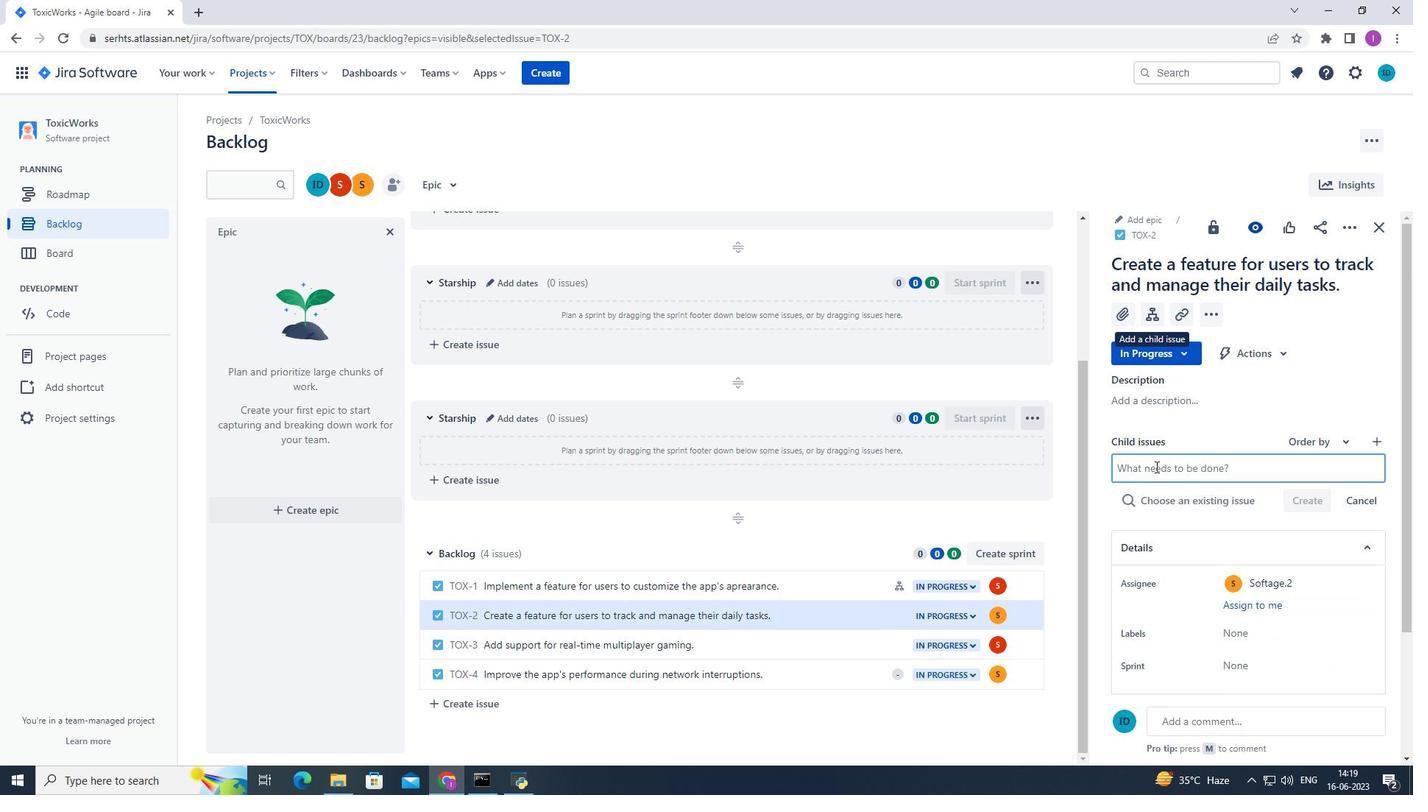 
Action: Mouse pressed left at (1153, 468)
Screenshot: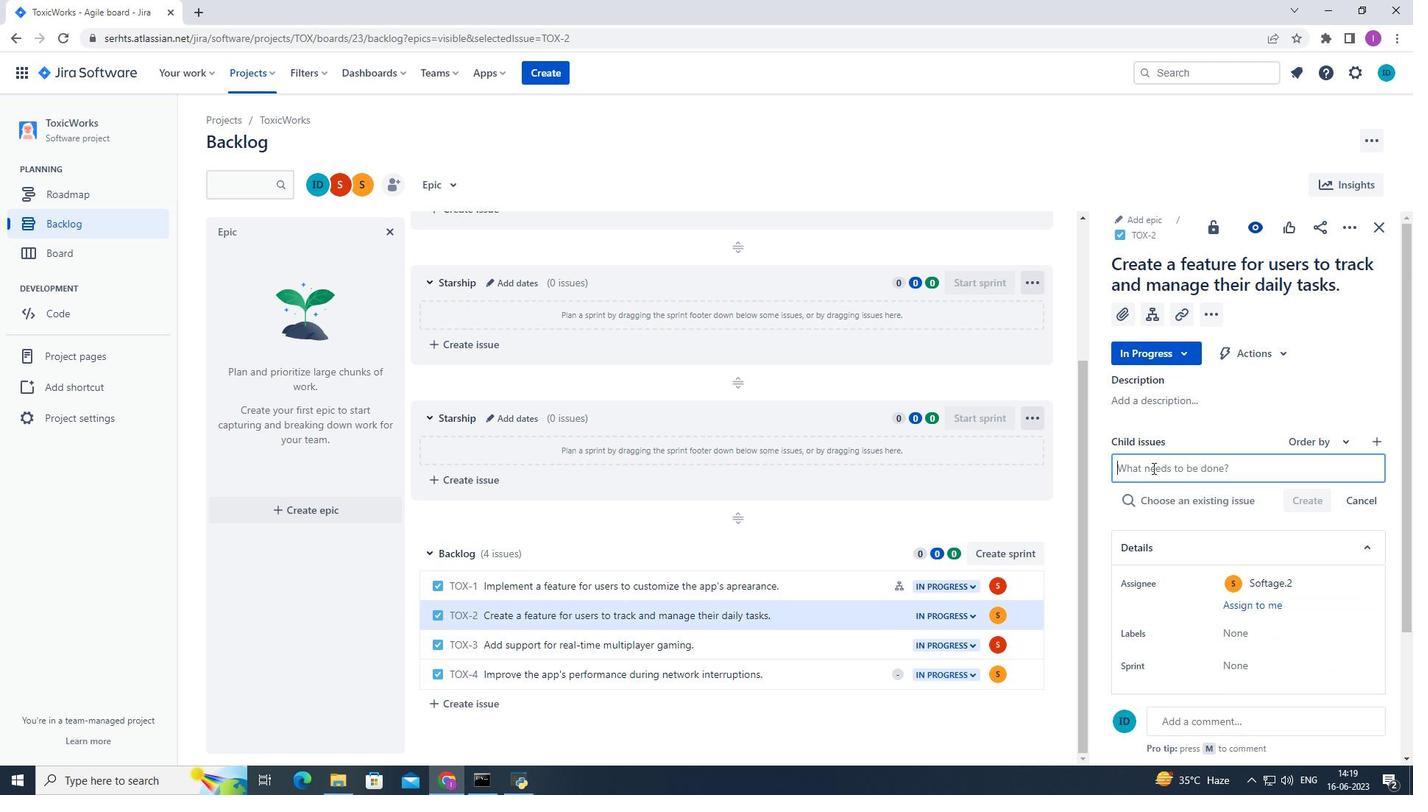 
Action: Key pressed <Key.shift>Chatbot<Key.space>conversation<Key.space>sentiment<Key.space>analysis.
Screenshot: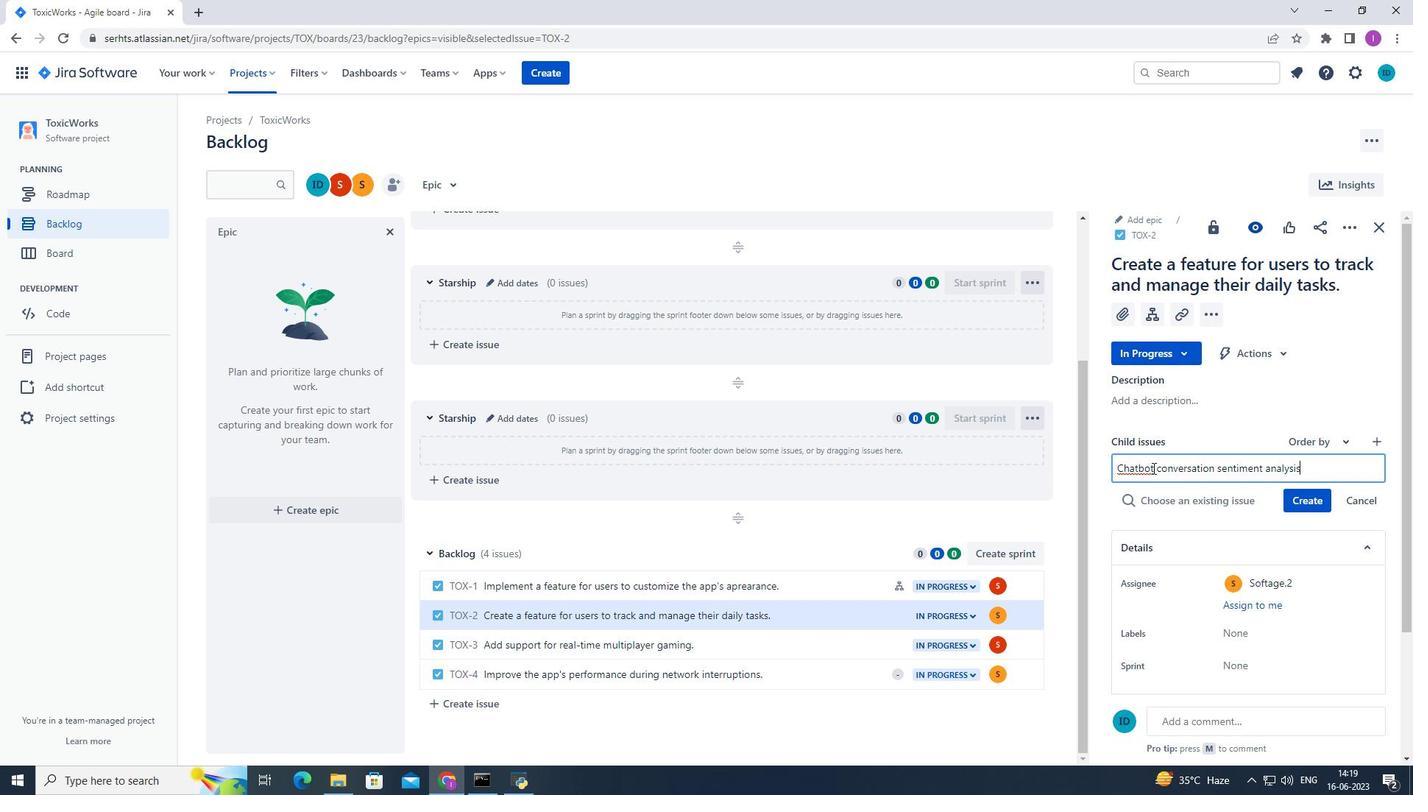 
Action: Mouse moved to (1301, 500)
Screenshot: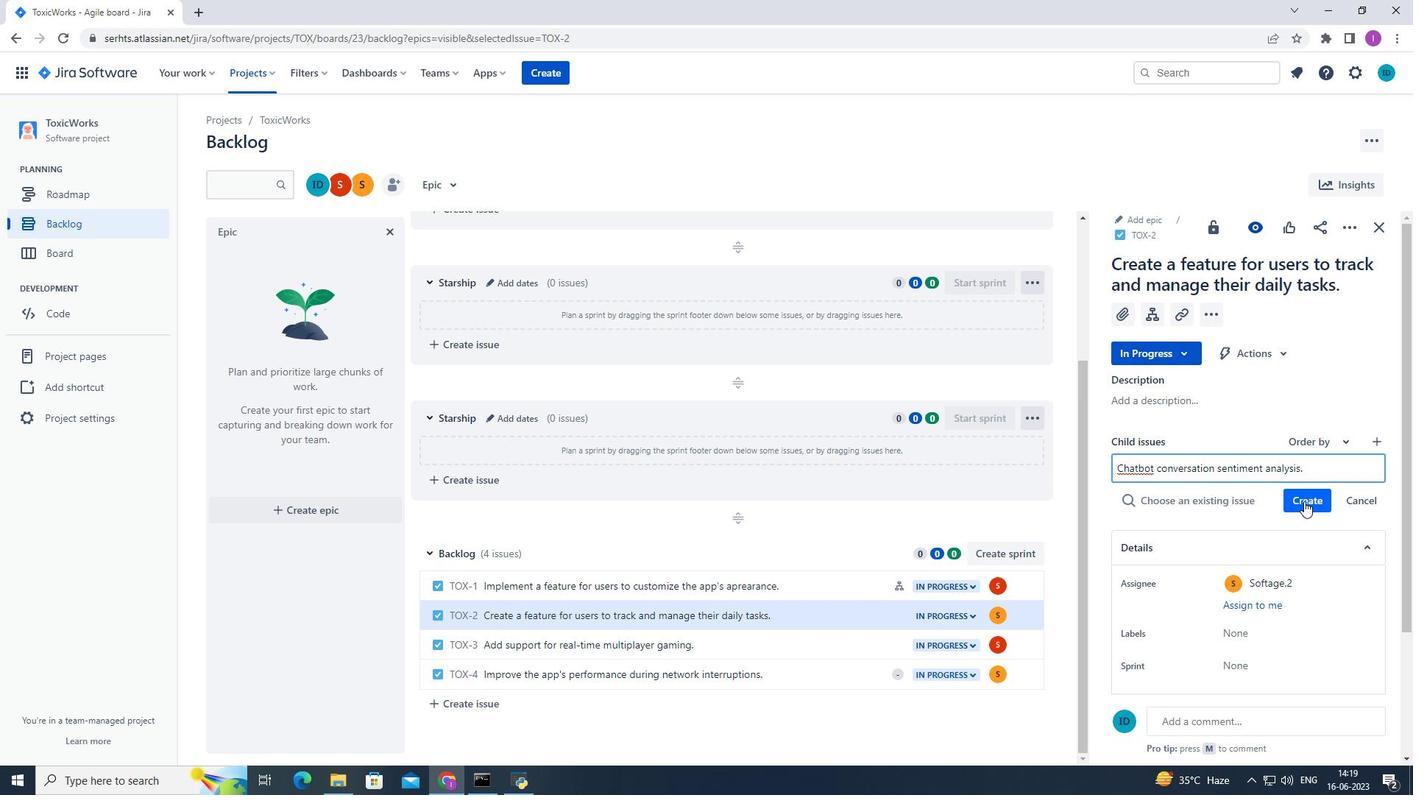 
Action: Mouse pressed left at (1301, 500)
Screenshot: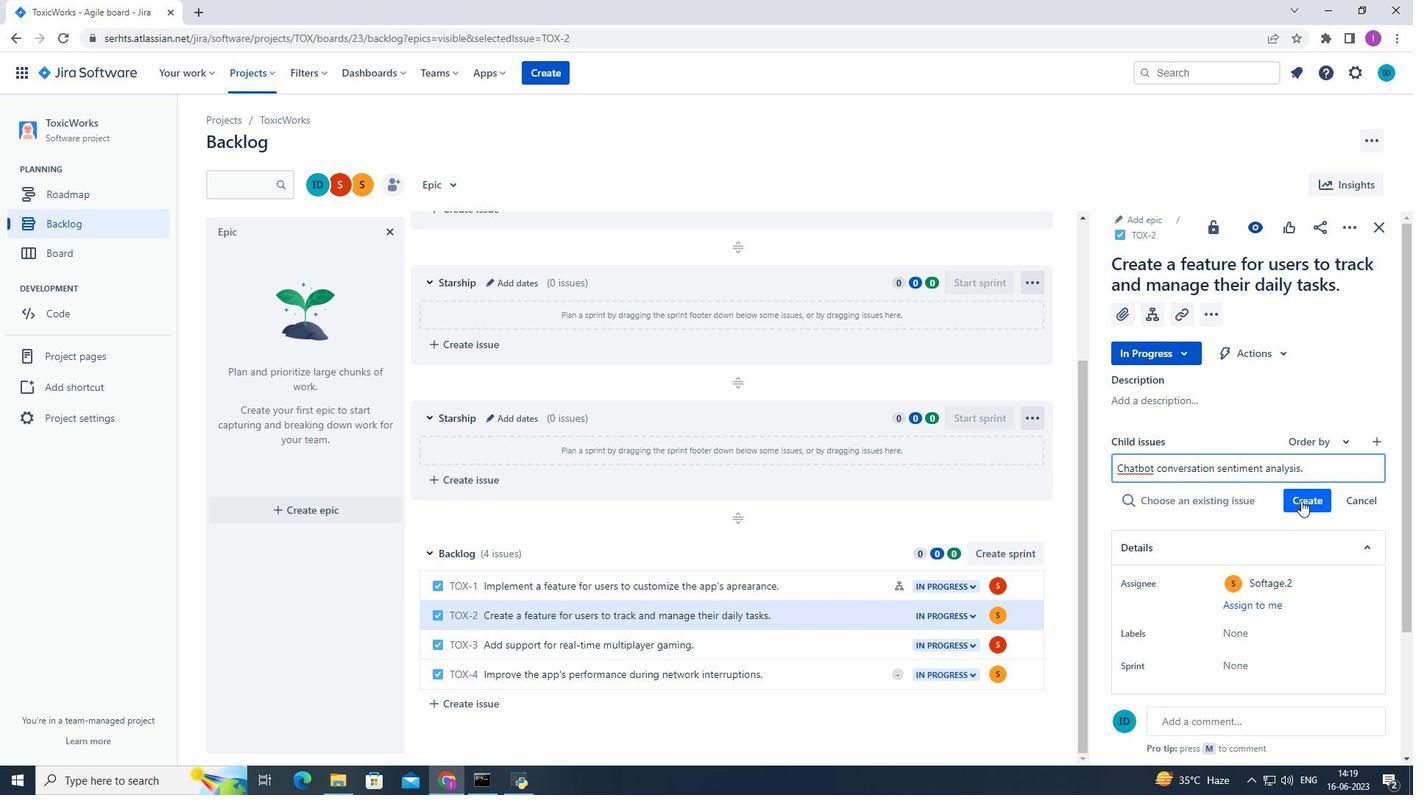 
Action: Mouse moved to (1320, 470)
Screenshot: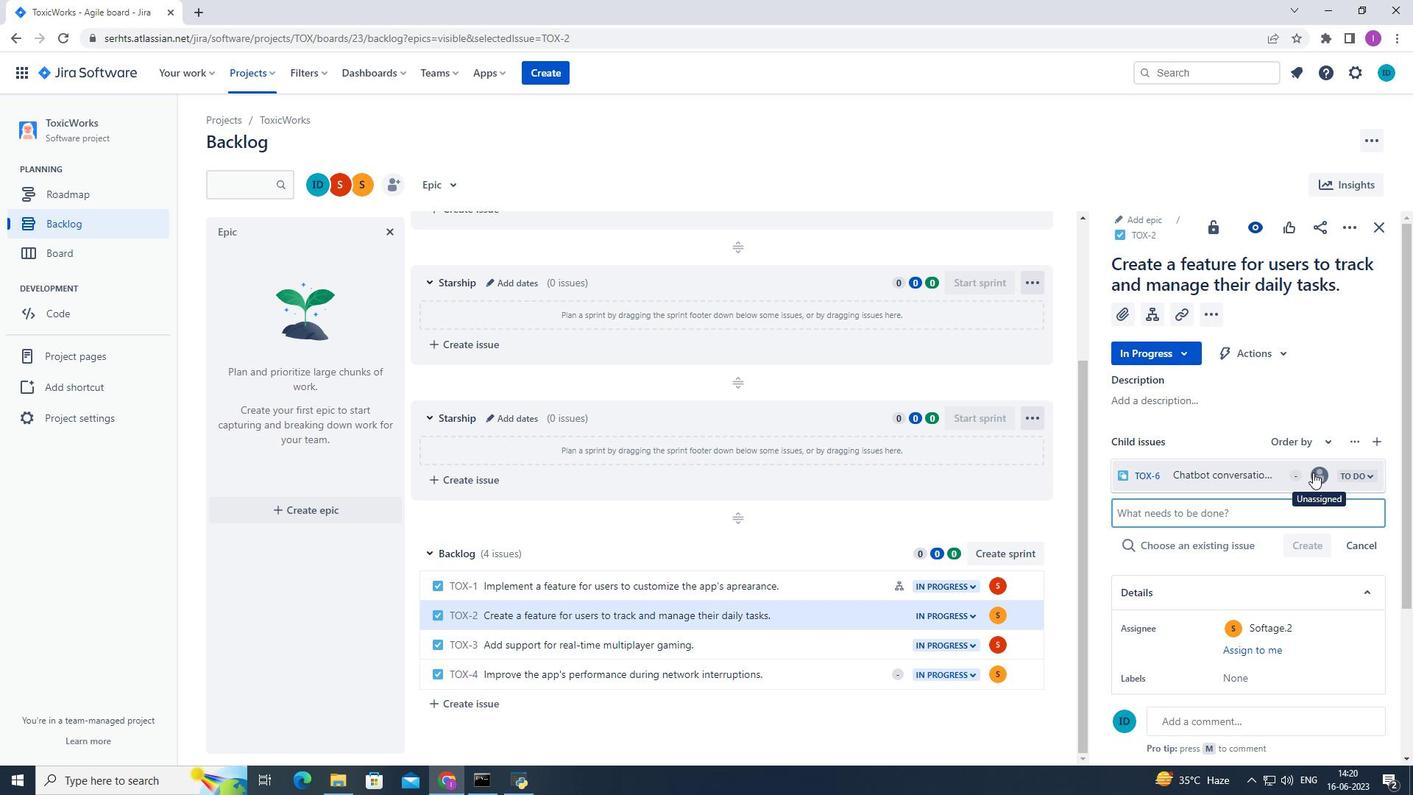 
Action: Mouse pressed left at (1320, 470)
Screenshot: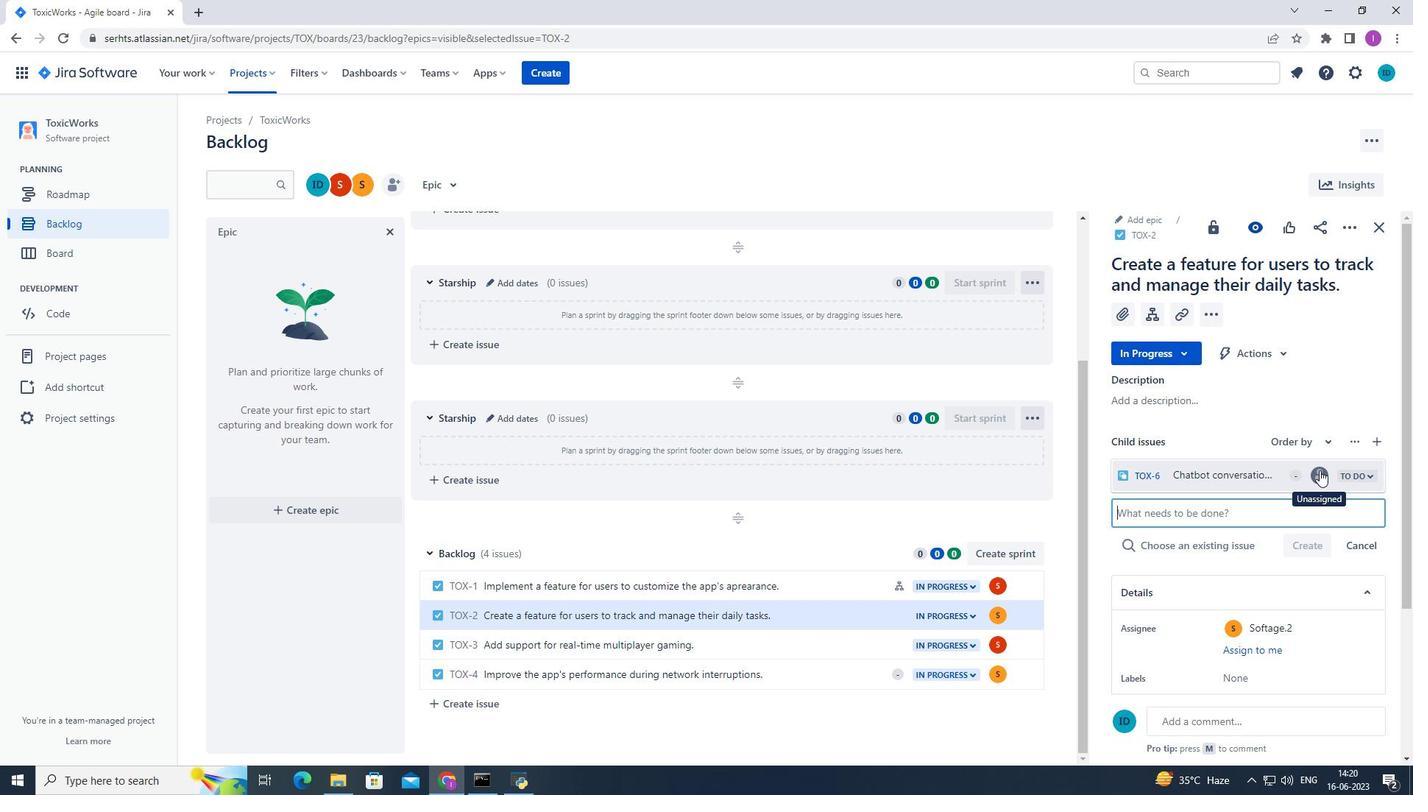 
Action: Mouse moved to (1157, 546)
Screenshot: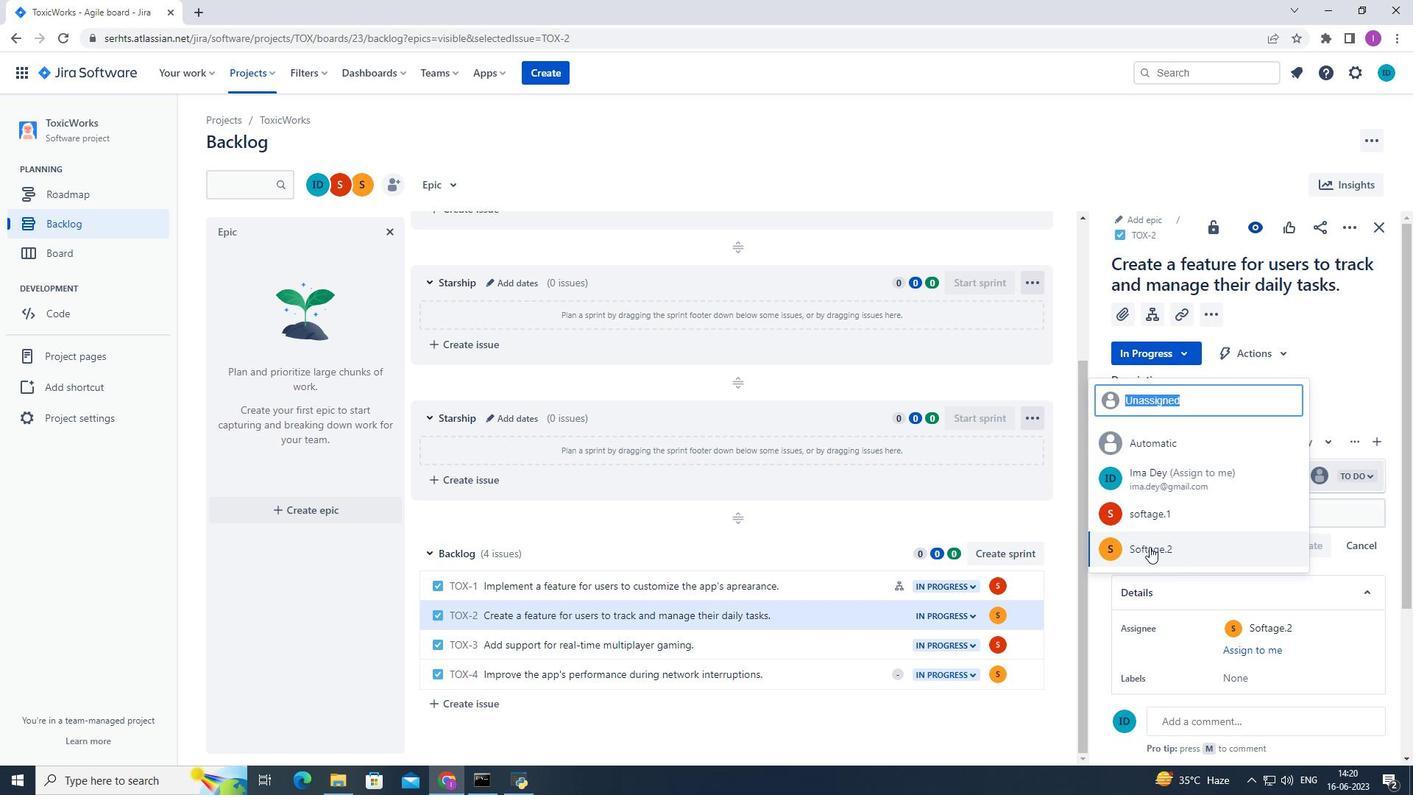 
Action: Mouse pressed left at (1157, 546)
Screenshot: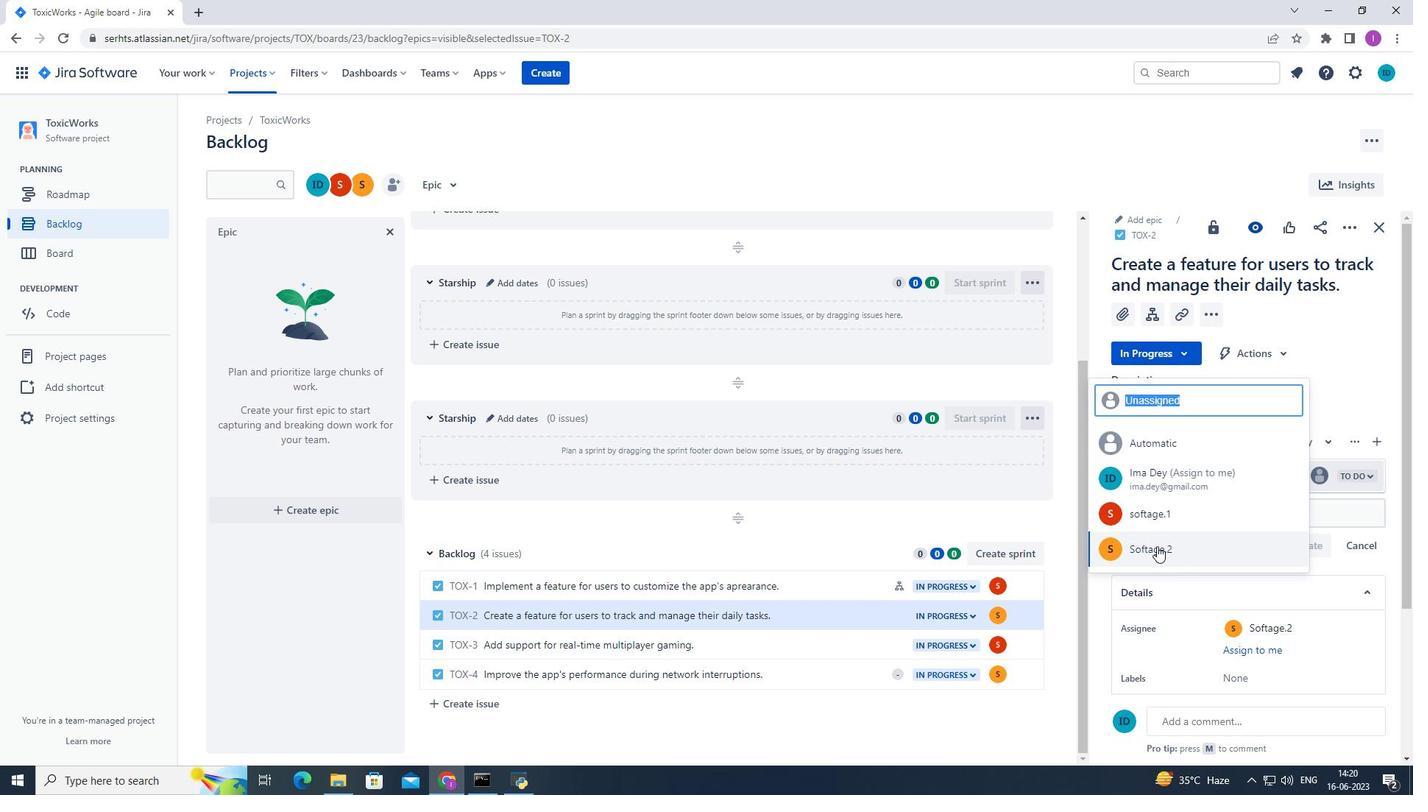 
Action: Mouse moved to (1289, 524)
Screenshot: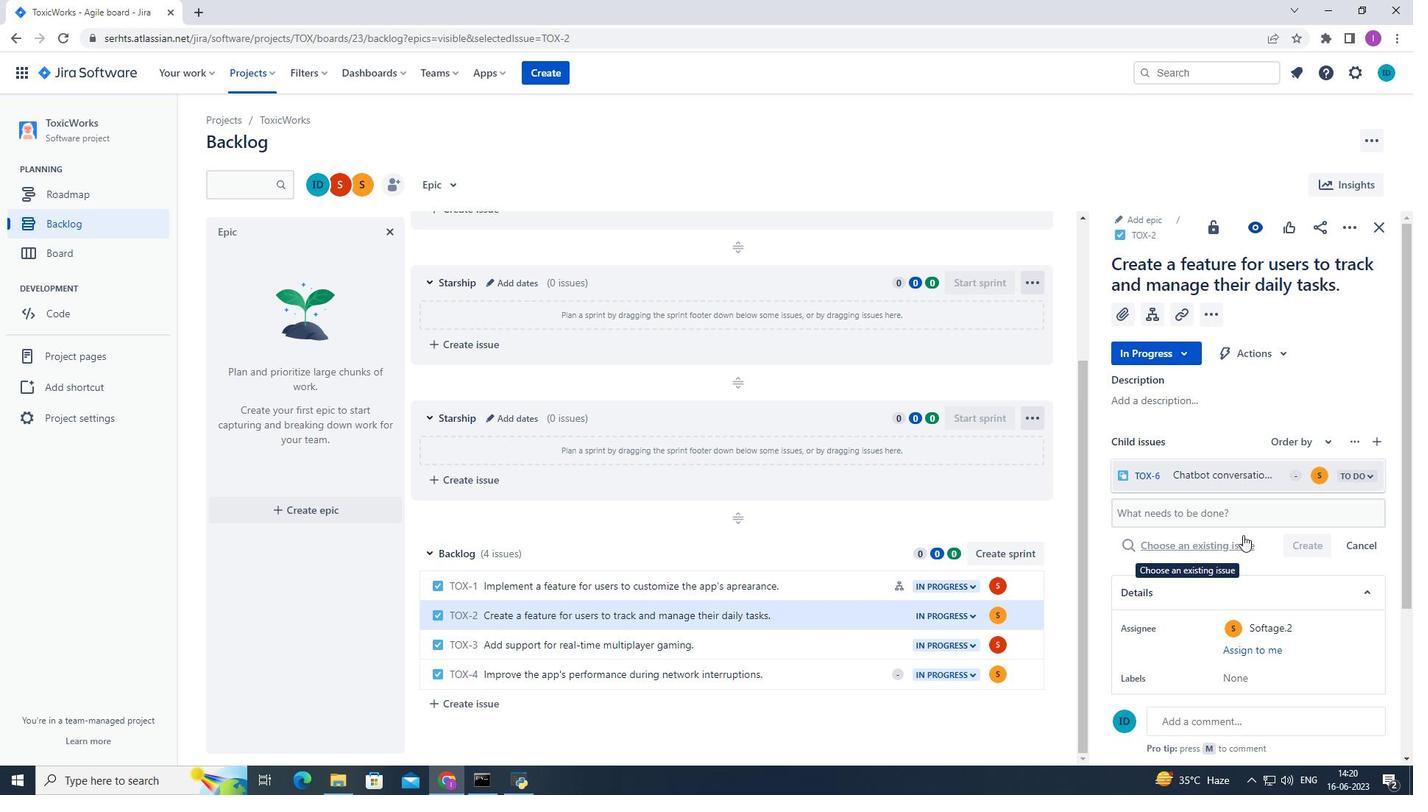 
